 Task: Add an event with the title Third Training Session: Effective Conflict Resolution and Mediation Techniques, date '2024/05/12', time 8:30 AM to 10:30 AMand add a description: The employee will be informed about the available resources and support systems, such as training programs, mentorship opportunities, or coaching sessions. The supervisor will offer guidance and assistance in accessing these resources to facilitate the employee's improvement., put the event into Yellow category, logged in from the account softage.8@softage.netand send the event invitation to softage.1@softage.net and softage.2@softage.net. Set a reminder for the event 190 week before
Action: Mouse moved to (145, 142)
Screenshot: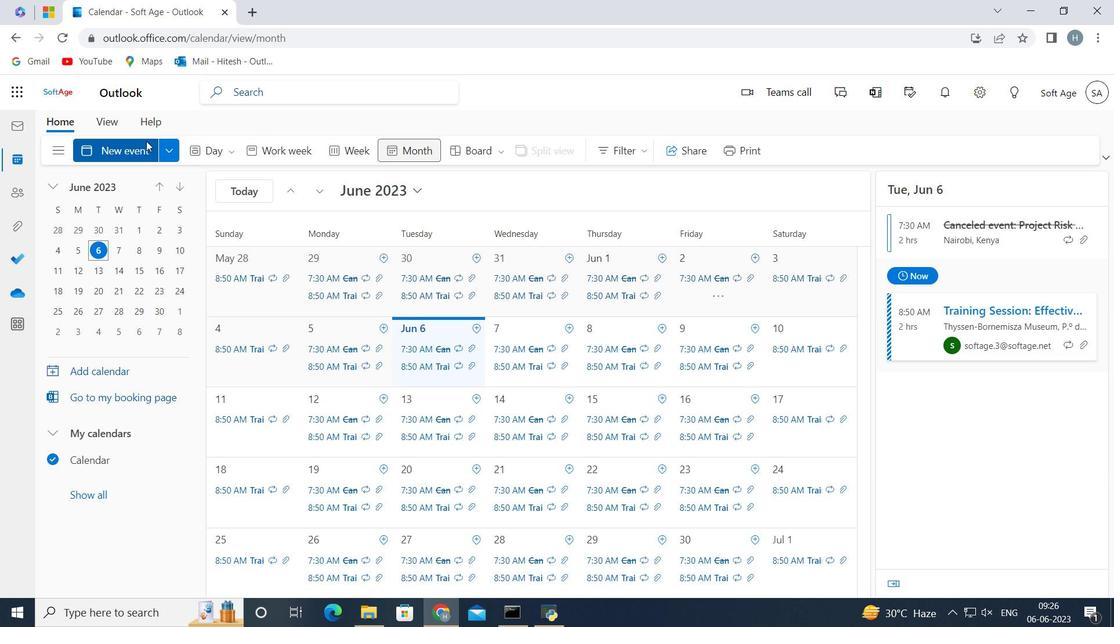 
Action: Mouse pressed left at (145, 142)
Screenshot: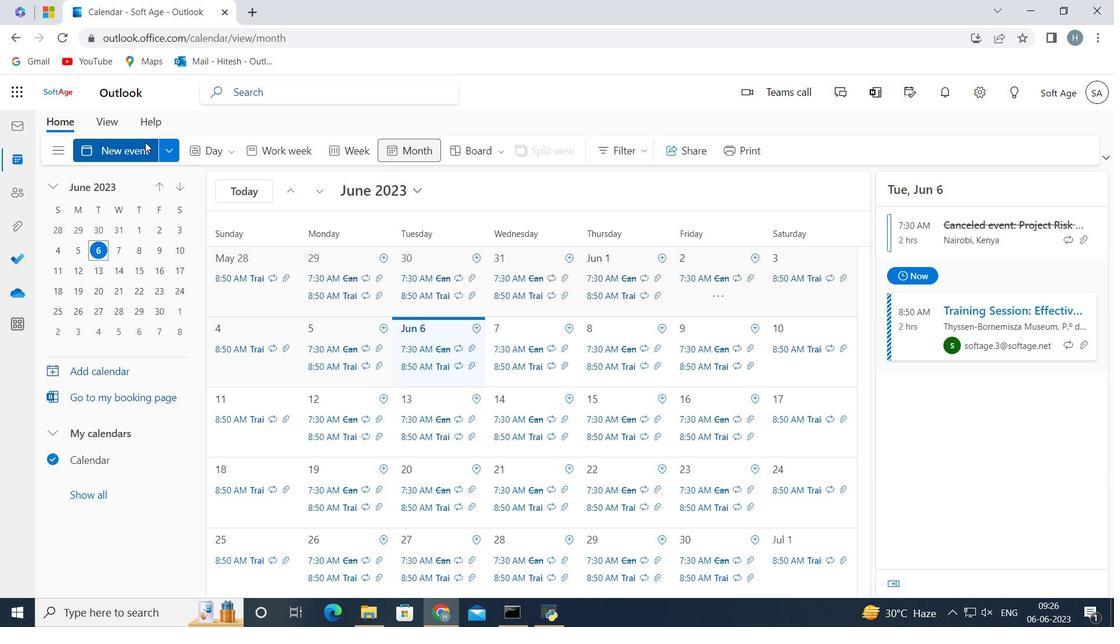 
Action: Mouse moved to (290, 238)
Screenshot: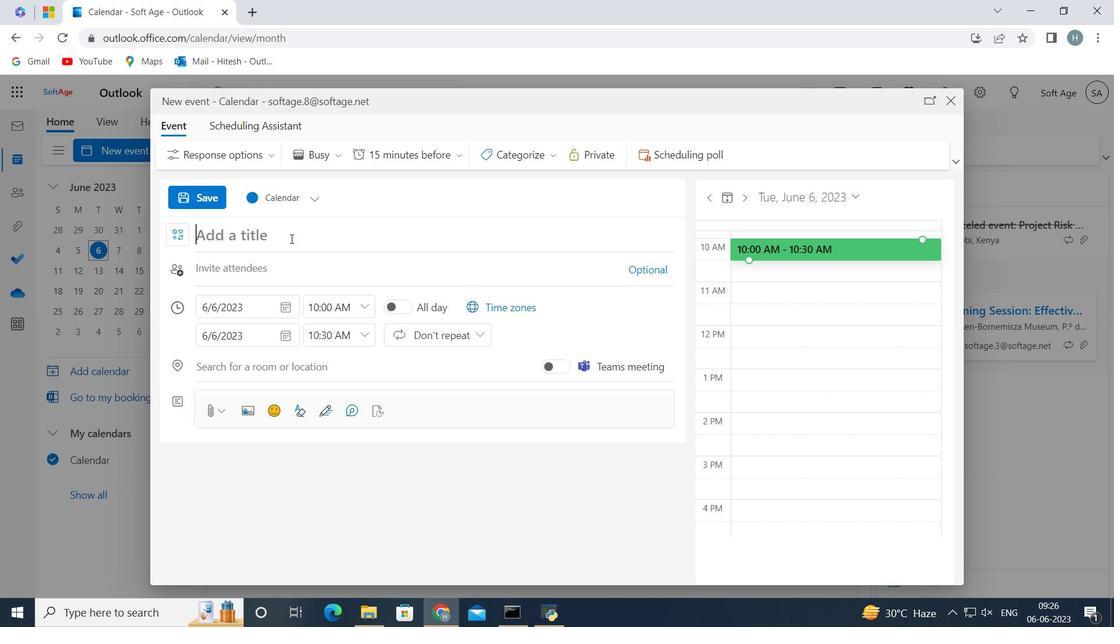 
Action: Mouse pressed left at (290, 238)
Screenshot: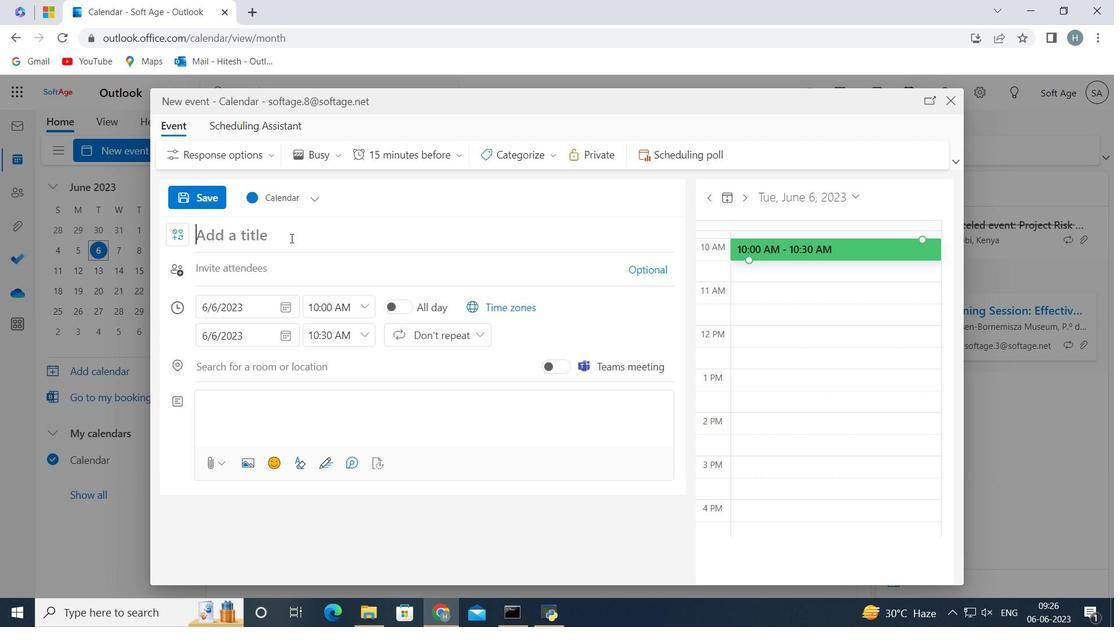 
Action: Key pressed <Key.shift>Third<Key.space><Key.shift>Training<Key.space><Key.shift>Sw<Key.backspace>ession<Key.shift_r>:<Key.space><Key.shift>Effective<Key.space><Key.shift>Conflict<Key.space><Key.shift>Resolution<Key.space>and<Key.space><Key.shift>Mediation<Key.space><Key.shift>Techniques<Key.space>
Screenshot: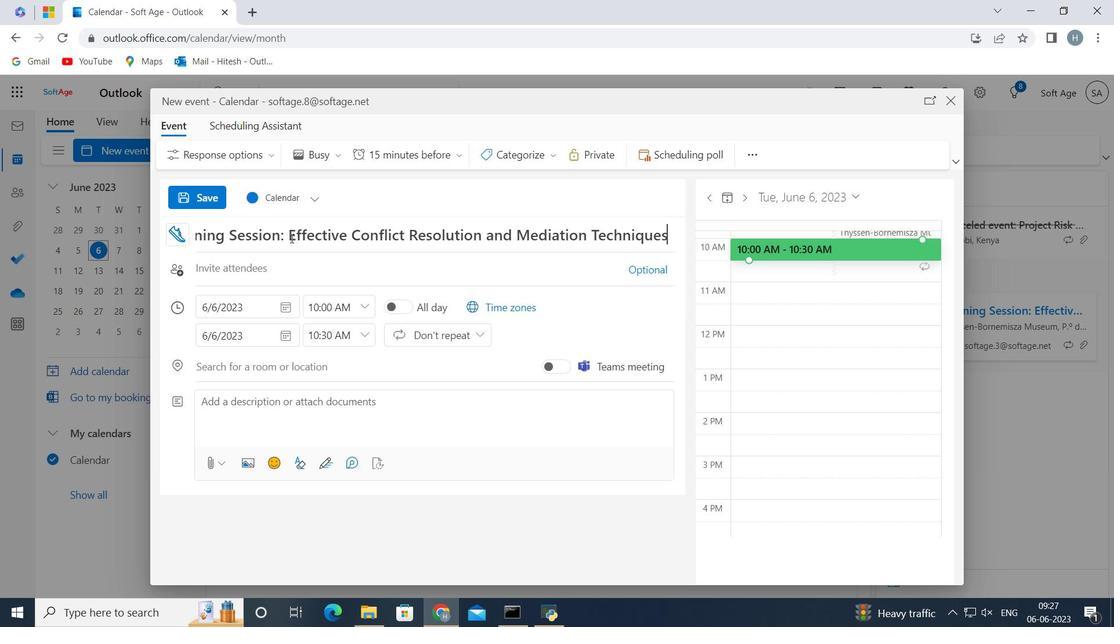 
Action: Mouse moved to (282, 309)
Screenshot: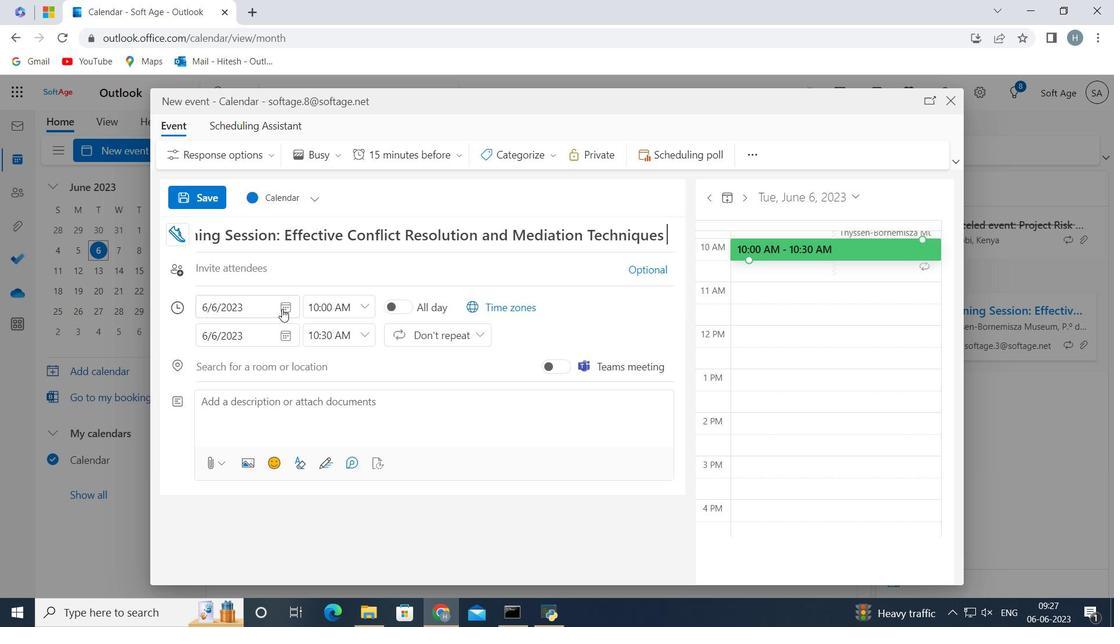 
Action: Mouse pressed left at (282, 309)
Screenshot: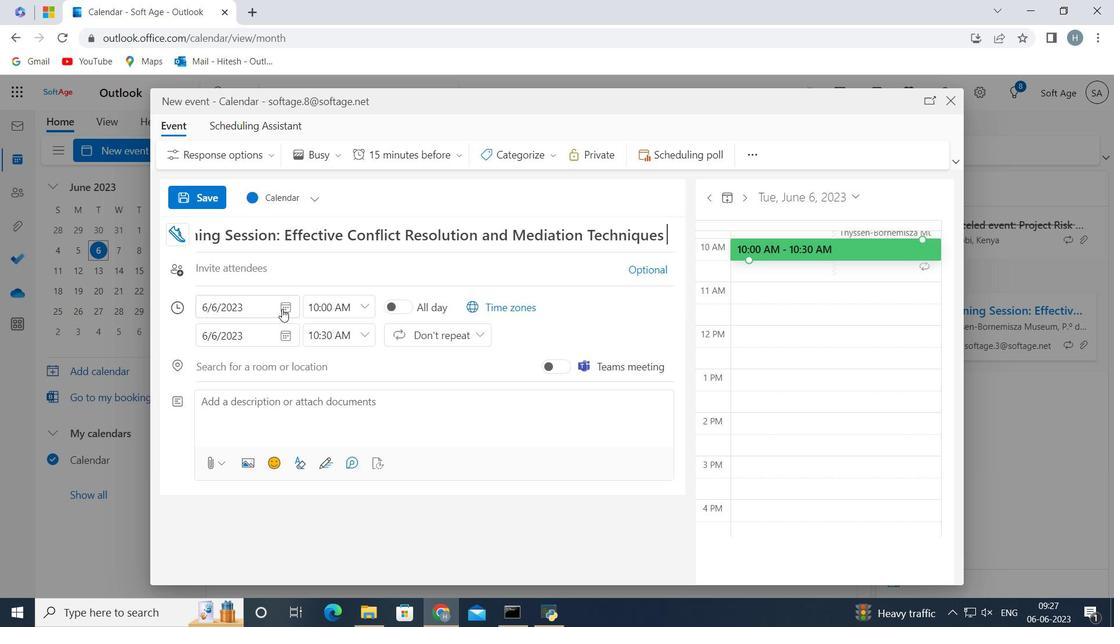 
Action: Mouse moved to (251, 334)
Screenshot: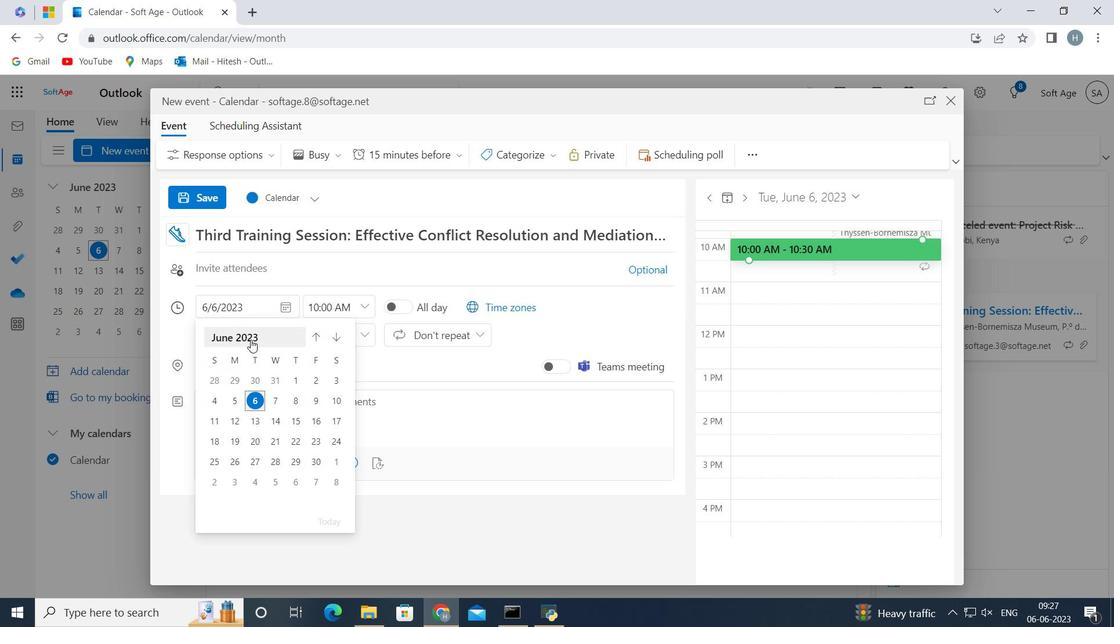 
Action: Mouse pressed left at (251, 334)
Screenshot: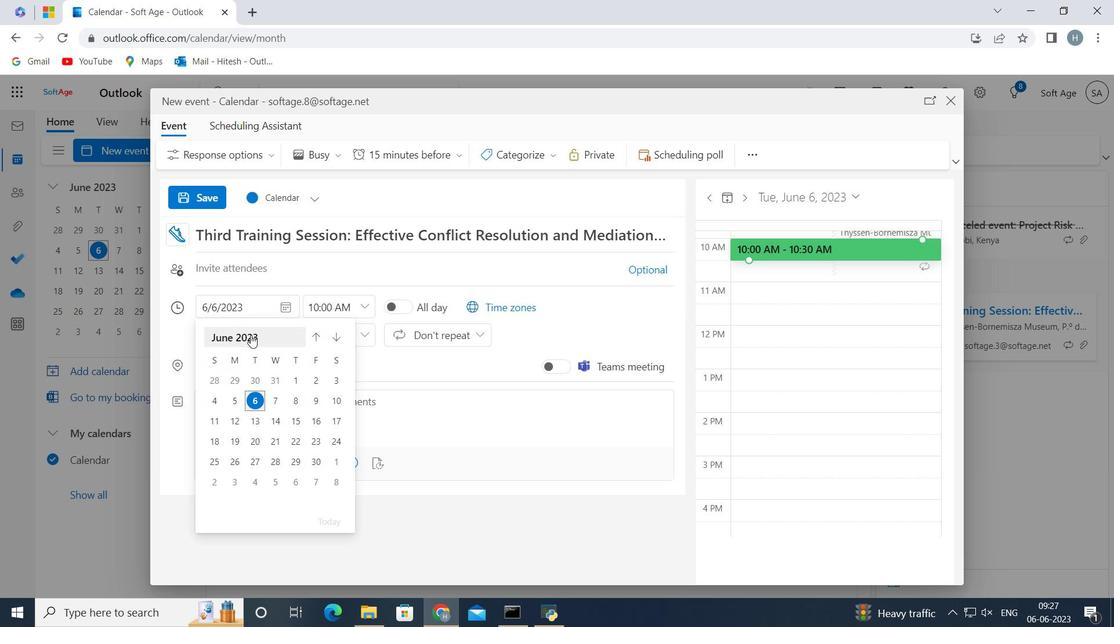 
Action: Mouse pressed left at (251, 334)
Screenshot: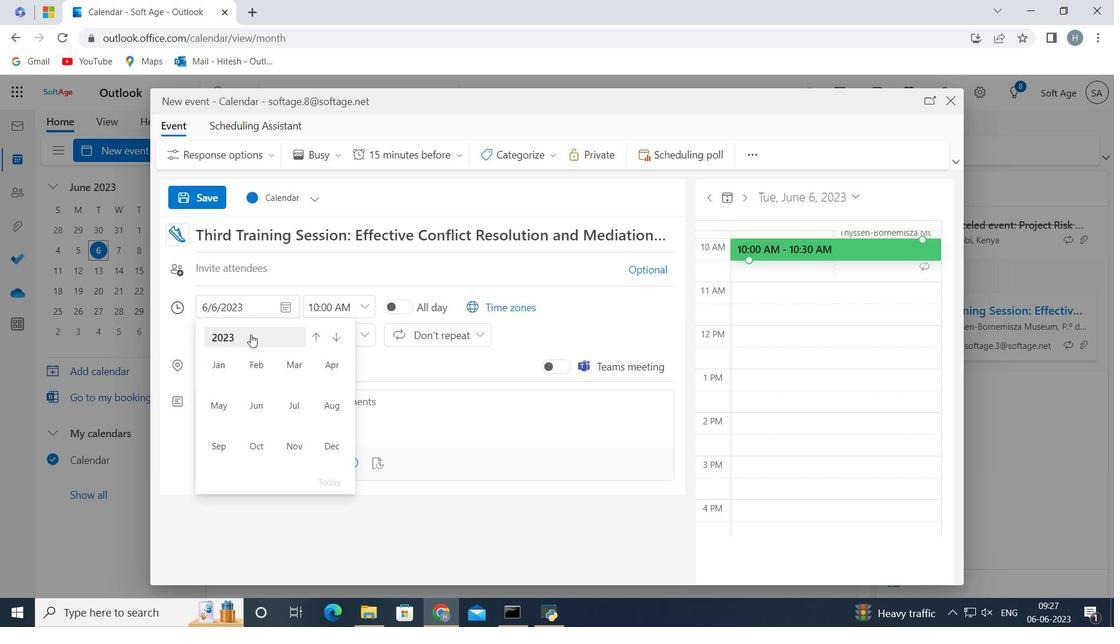 
Action: Mouse moved to (222, 401)
Screenshot: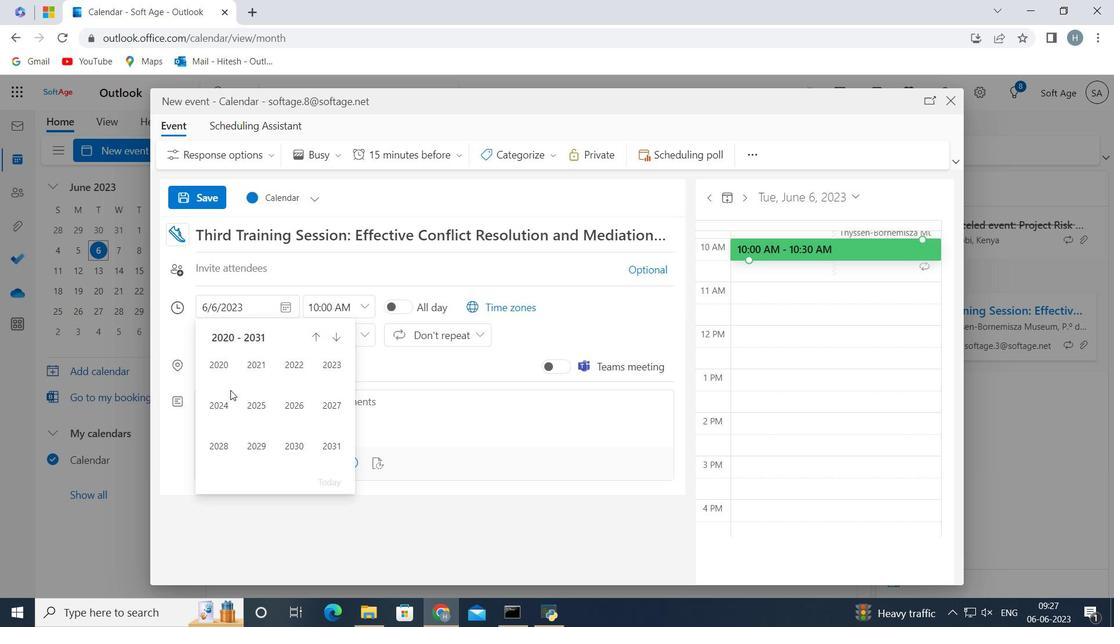 
Action: Mouse pressed left at (222, 401)
Screenshot: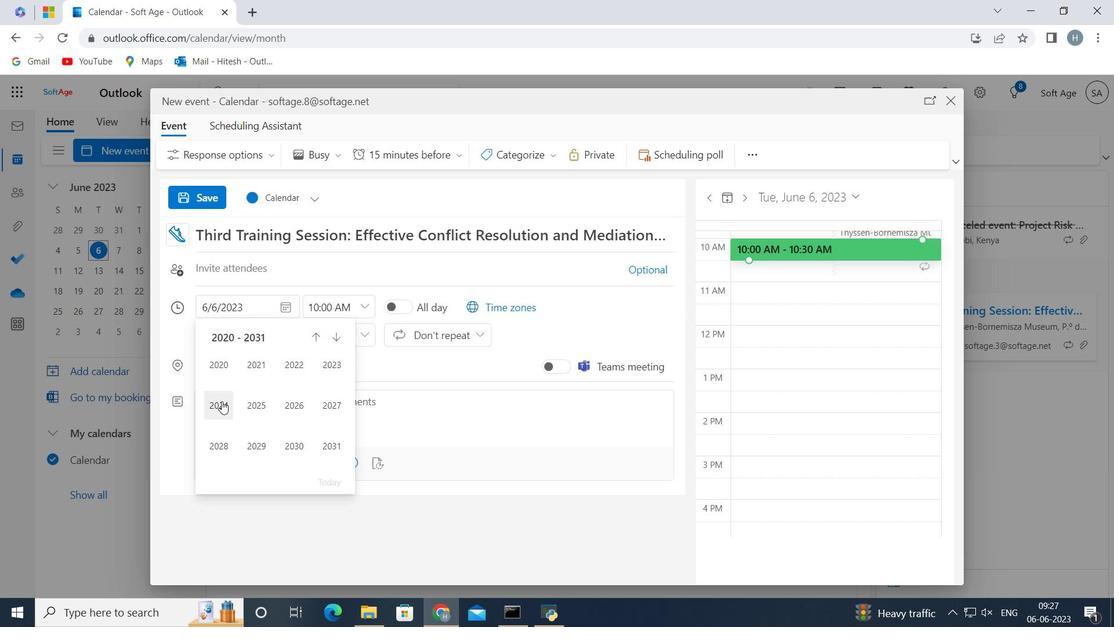 
Action: Mouse moved to (225, 405)
Screenshot: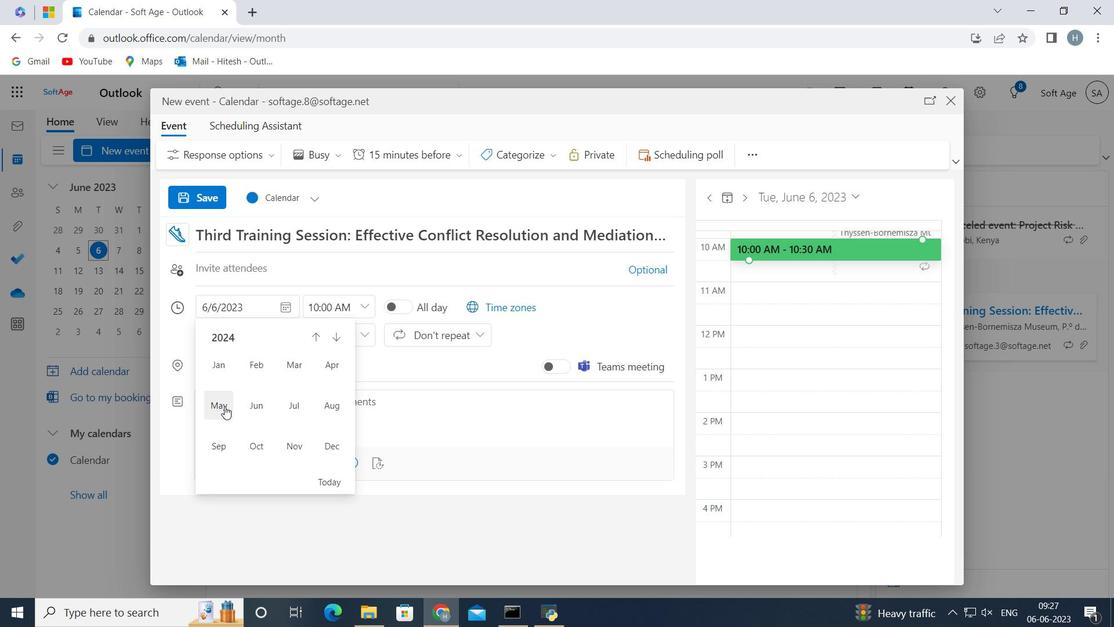 
Action: Mouse pressed left at (225, 405)
Screenshot: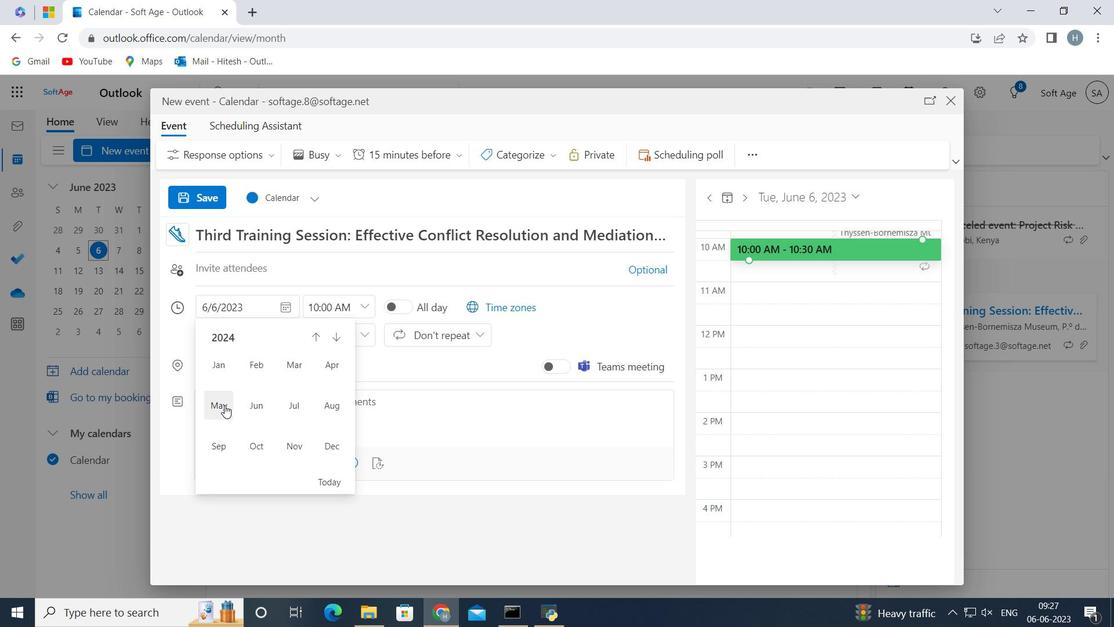 
Action: Mouse moved to (219, 419)
Screenshot: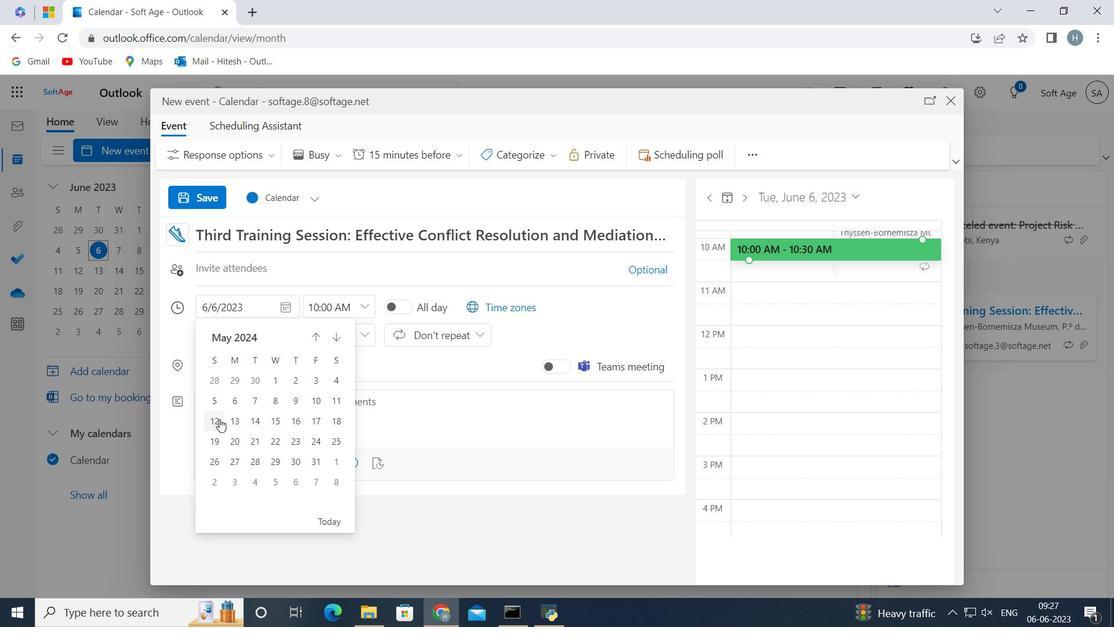 
Action: Mouse pressed left at (219, 419)
Screenshot: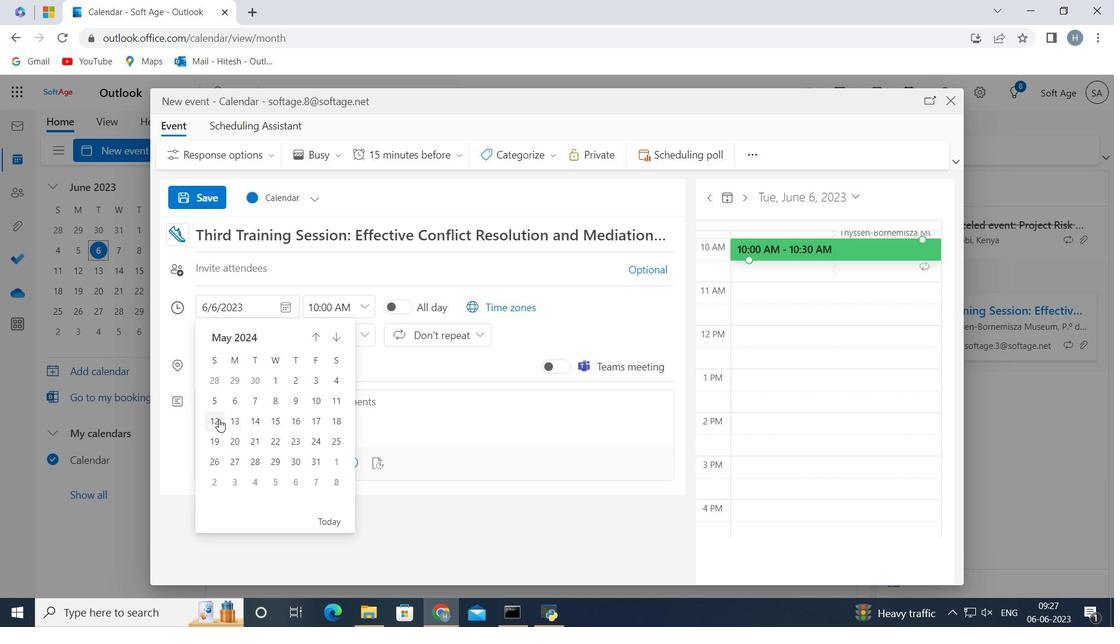 
Action: Mouse moved to (366, 306)
Screenshot: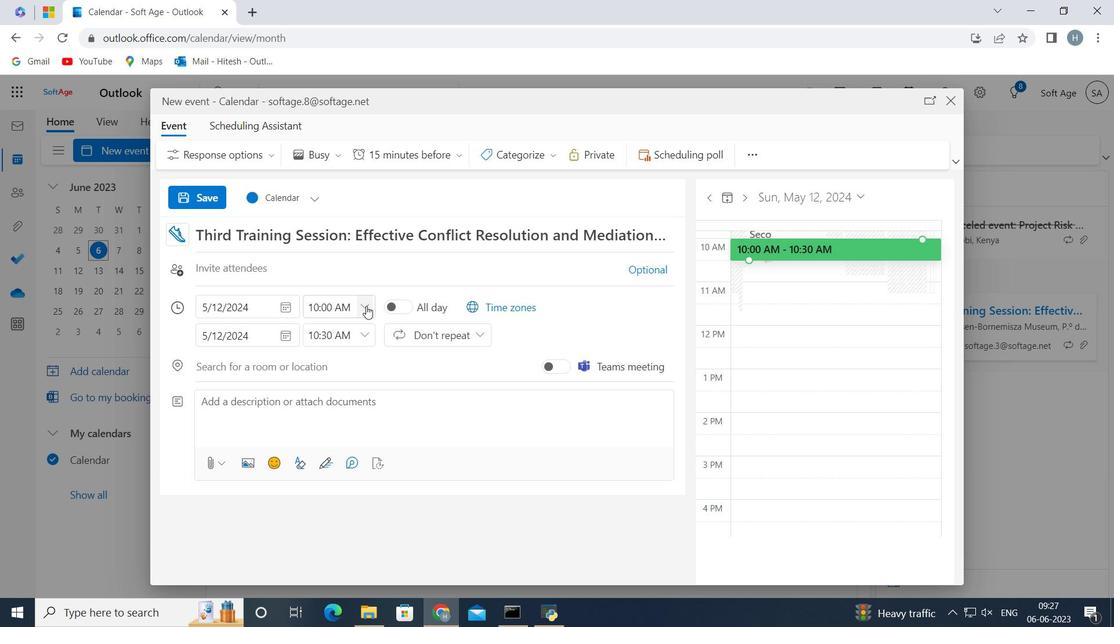 
Action: Mouse pressed left at (366, 306)
Screenshot: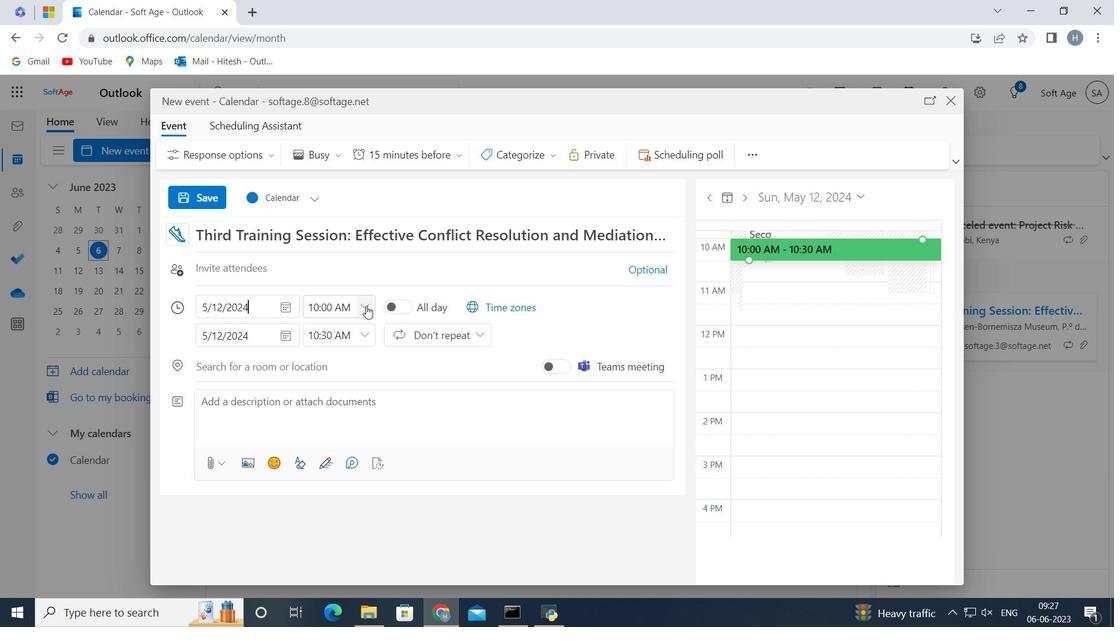 
Action: Mouse moved to (336, 367)
Screenshot: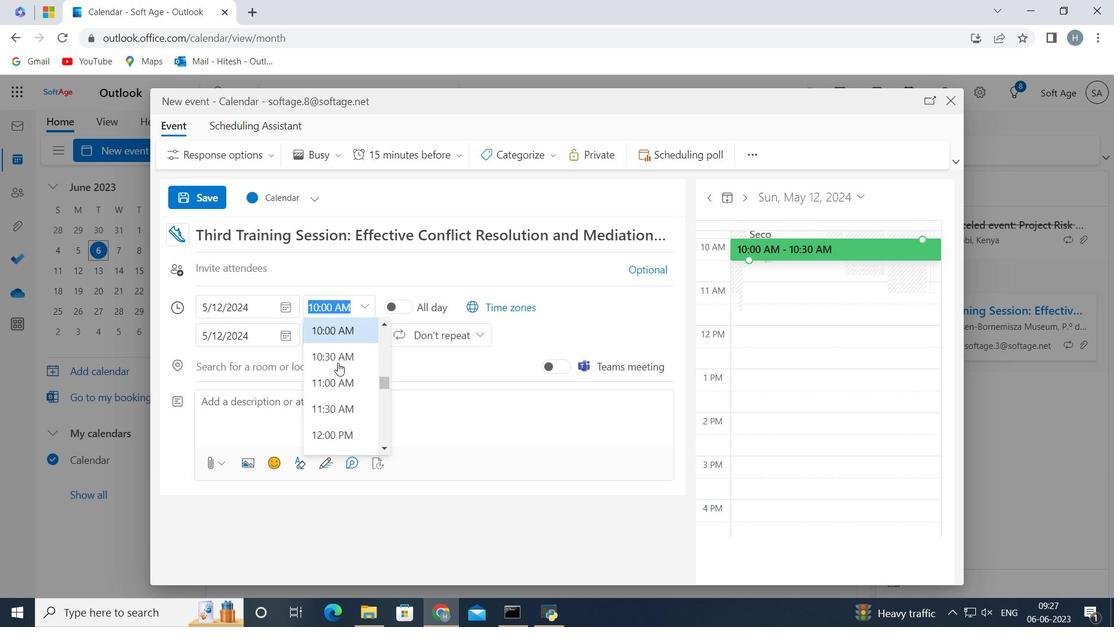 
Action: Mouse scrolled (336, 368) with delta (0, 0)
Screenshot: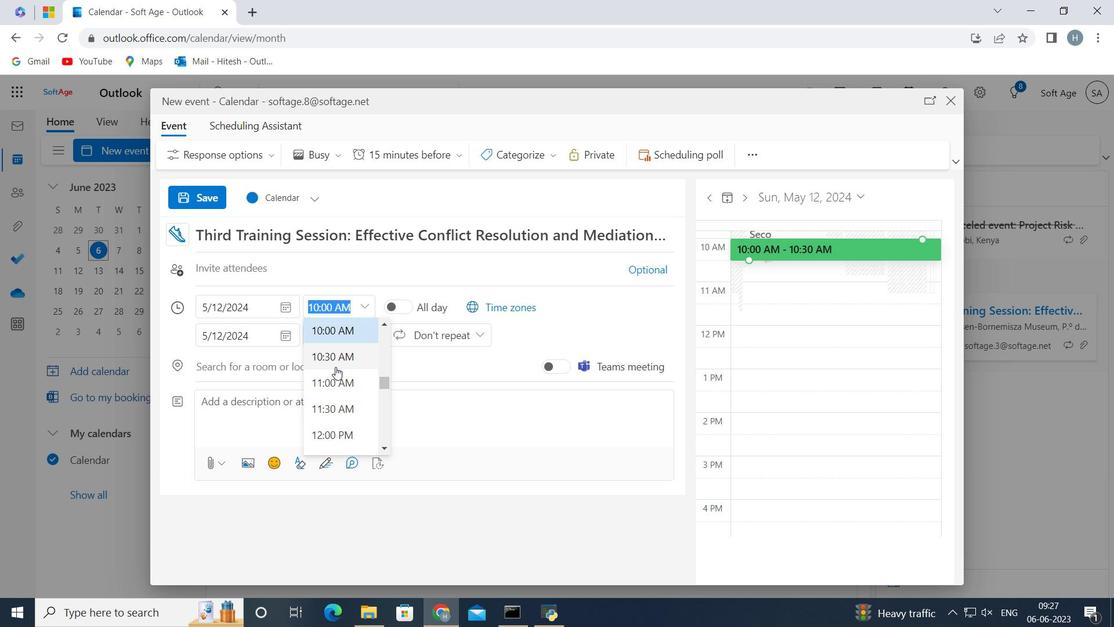 
Action: Mouse scrolled (336, 368) with delta (0, 0)
Screenshot: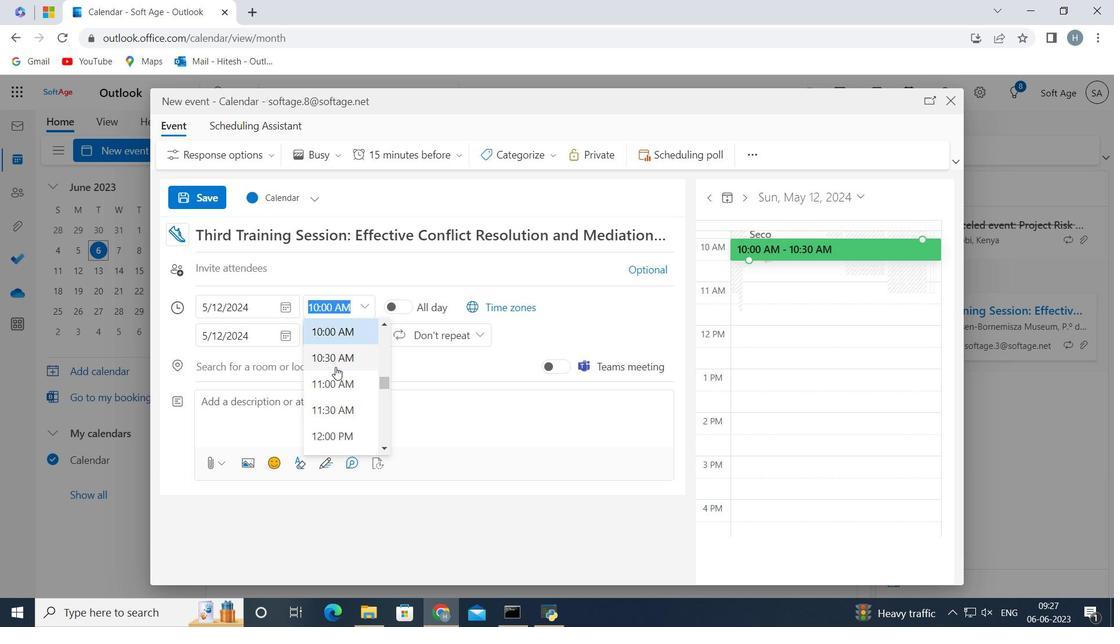 
Action: Mouse scrolled (336, 368) with delta (0, 0)
Screenshot: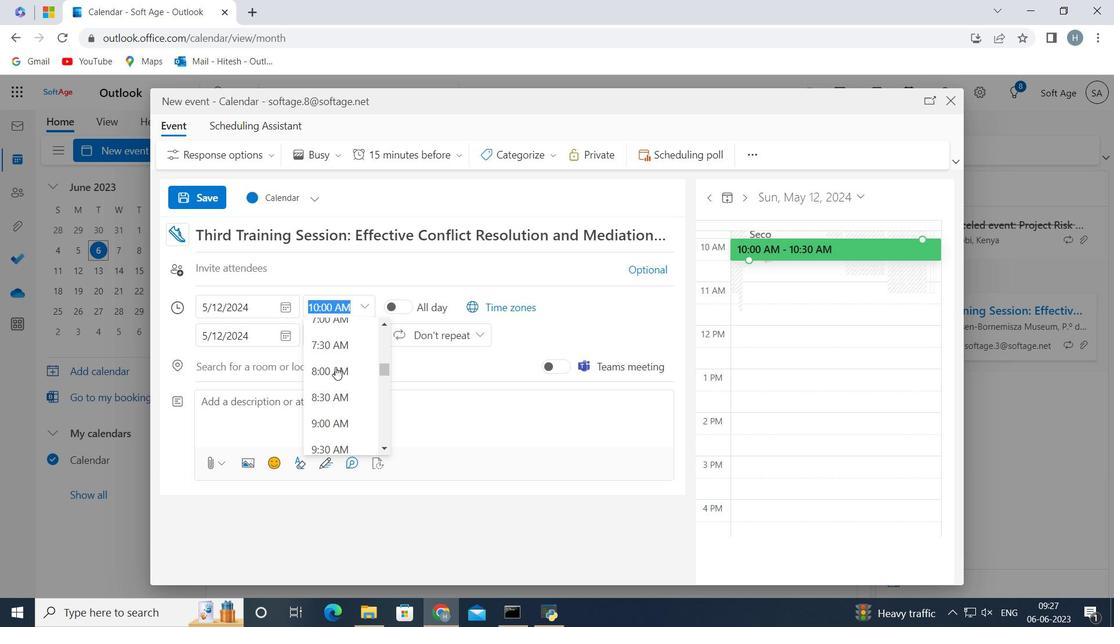 
Action: Mouse moved to (336, 379)
Screenshot: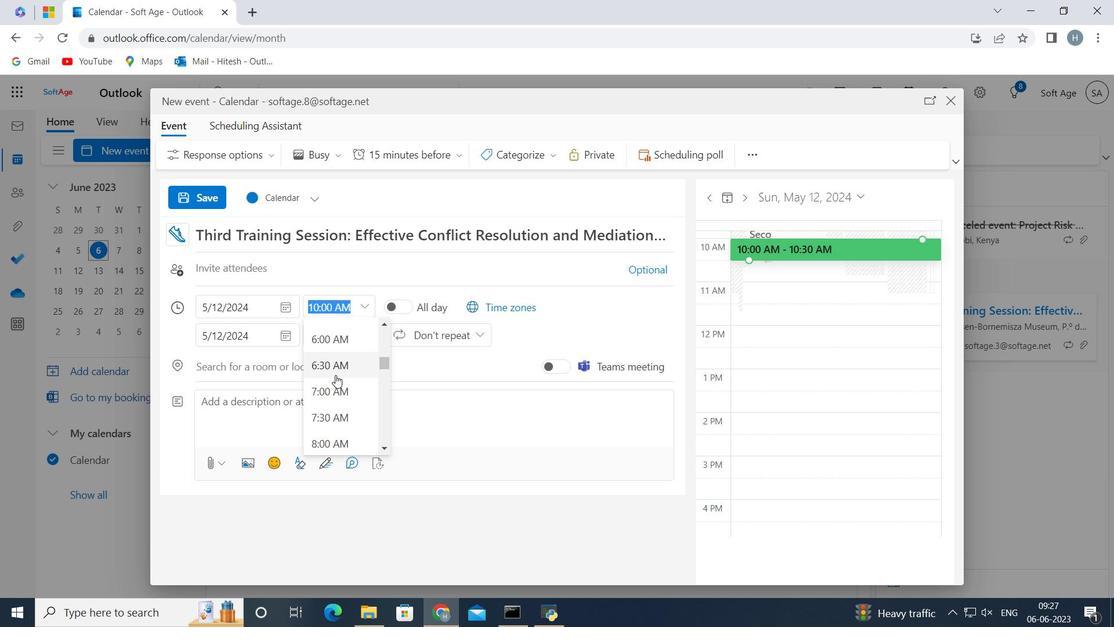 
Action: Mouse scrolled (336, 378) with delta (0, 0)
Screenshot: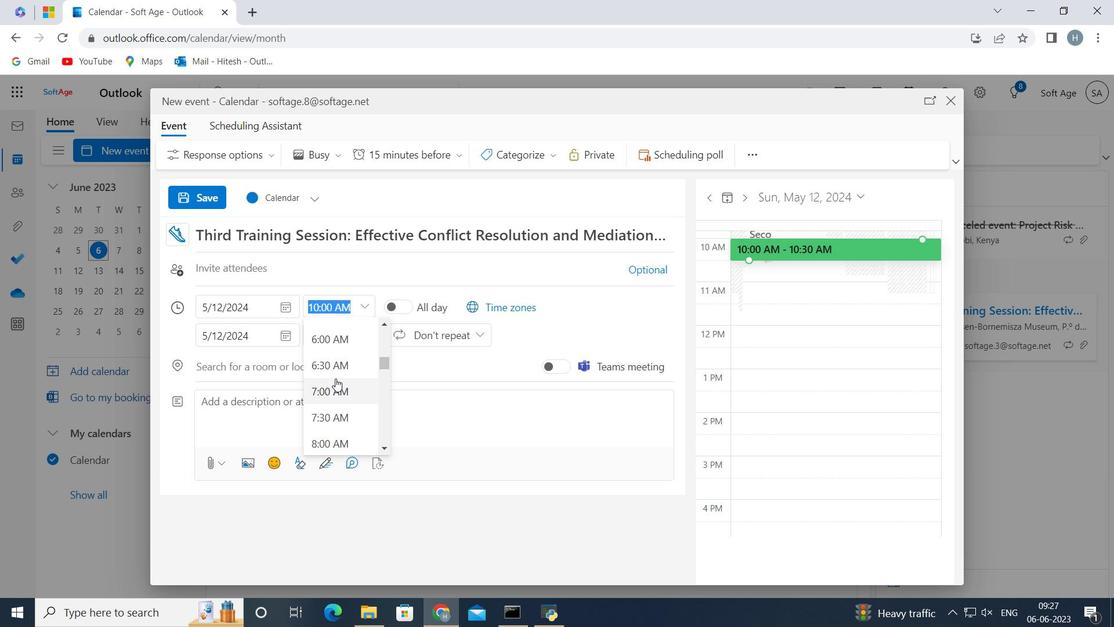 
Action: Mouse moved to (327, 394)
Screenshot: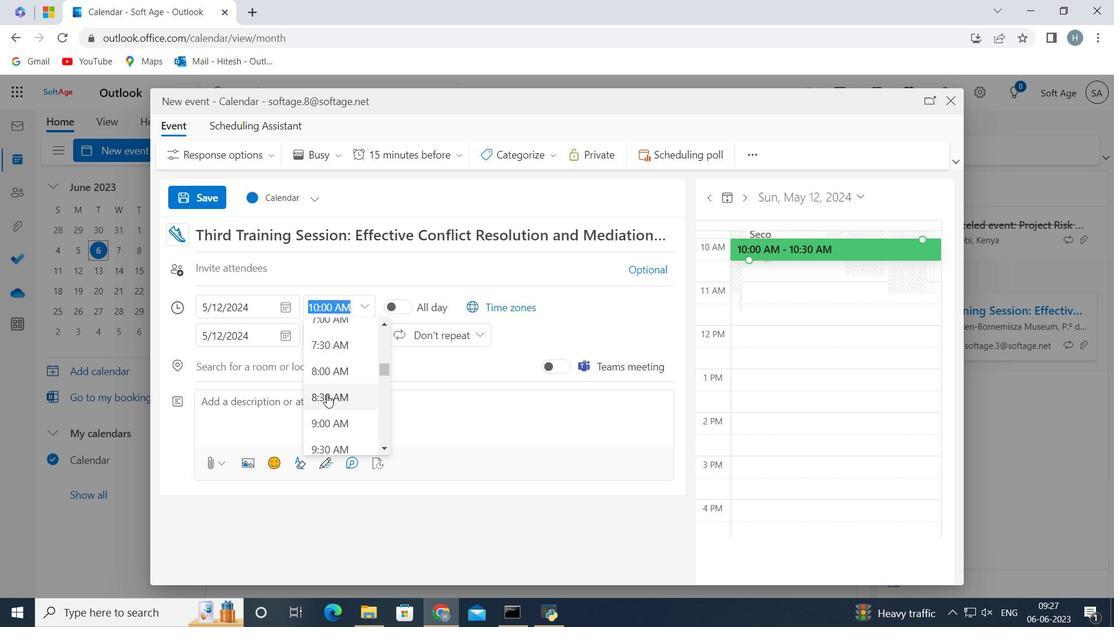
Action: Mouse pressed left at (327, 394)
Screenshot: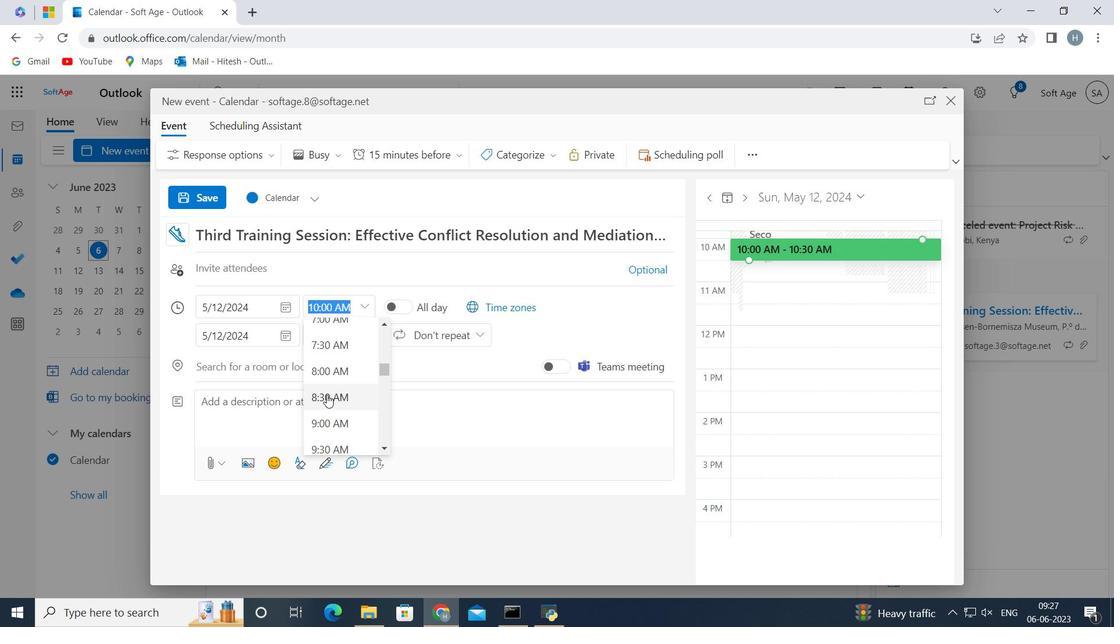 
Action: Mouse moved to (361, 330)
Screenshot: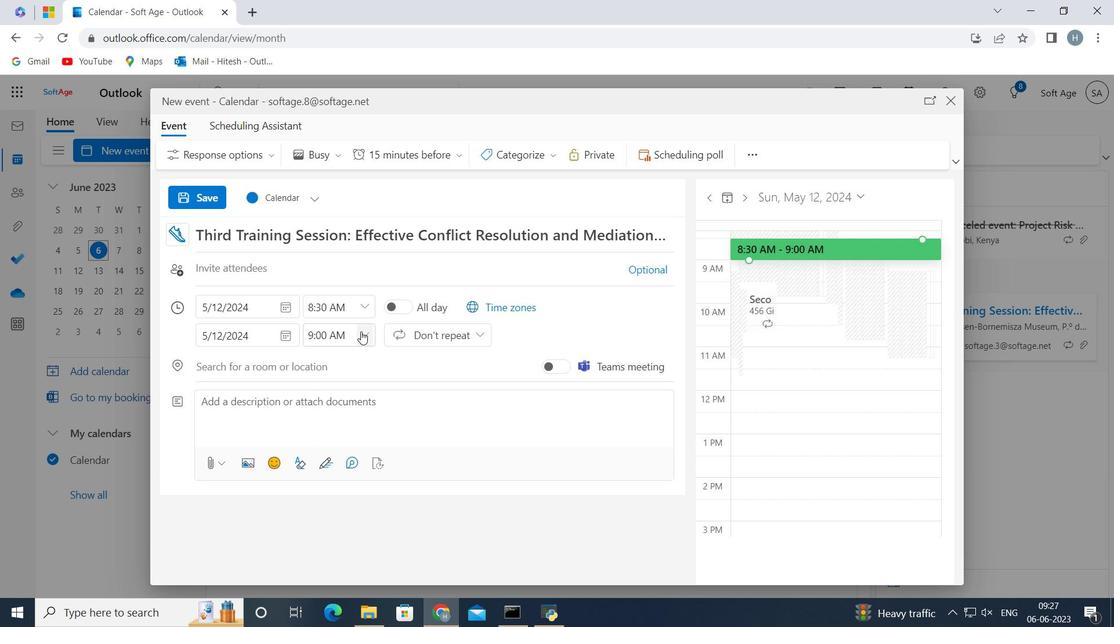 
Action: Mouse pressed left at (361, 330)
Screenshot: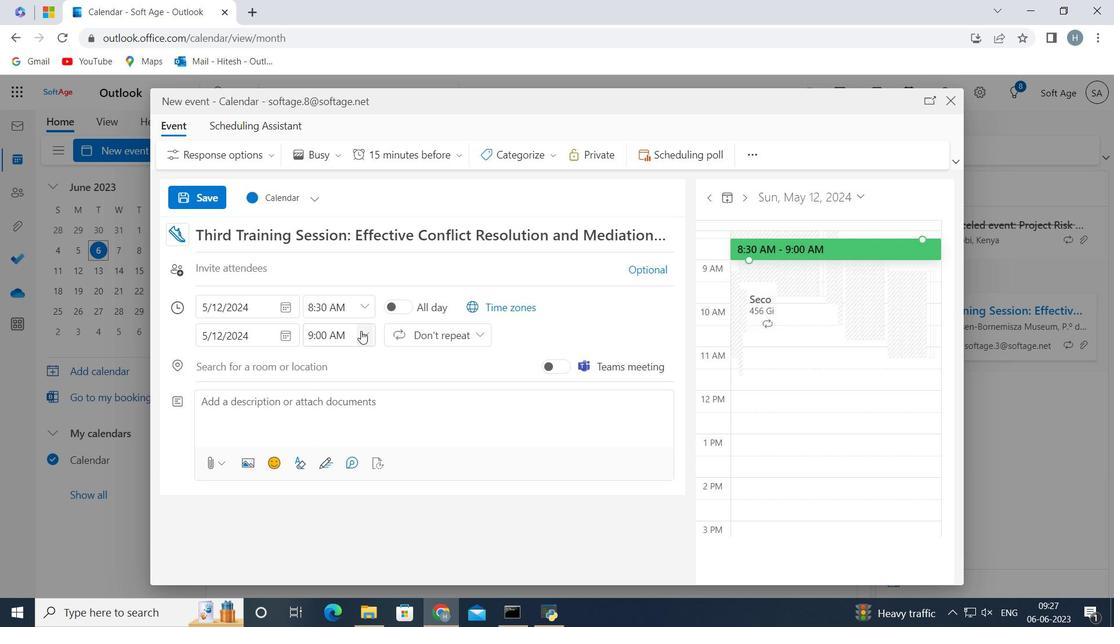 
Action: Mouse moved to (353, 430)
Screenshot: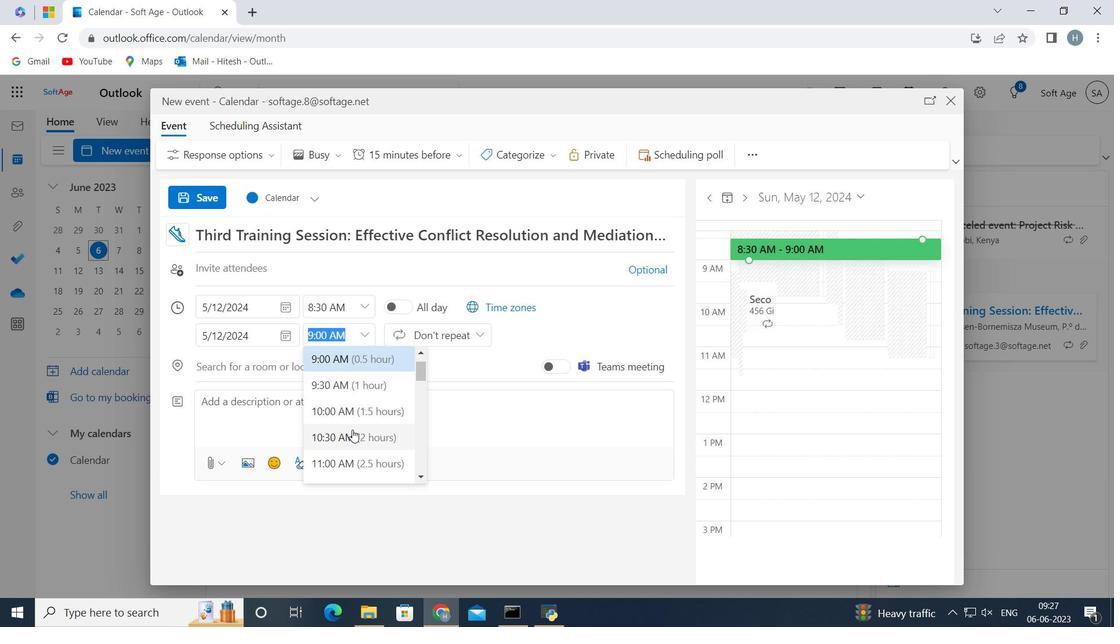 
Action: Mouse pressed left at (353, 430)
Screenshot: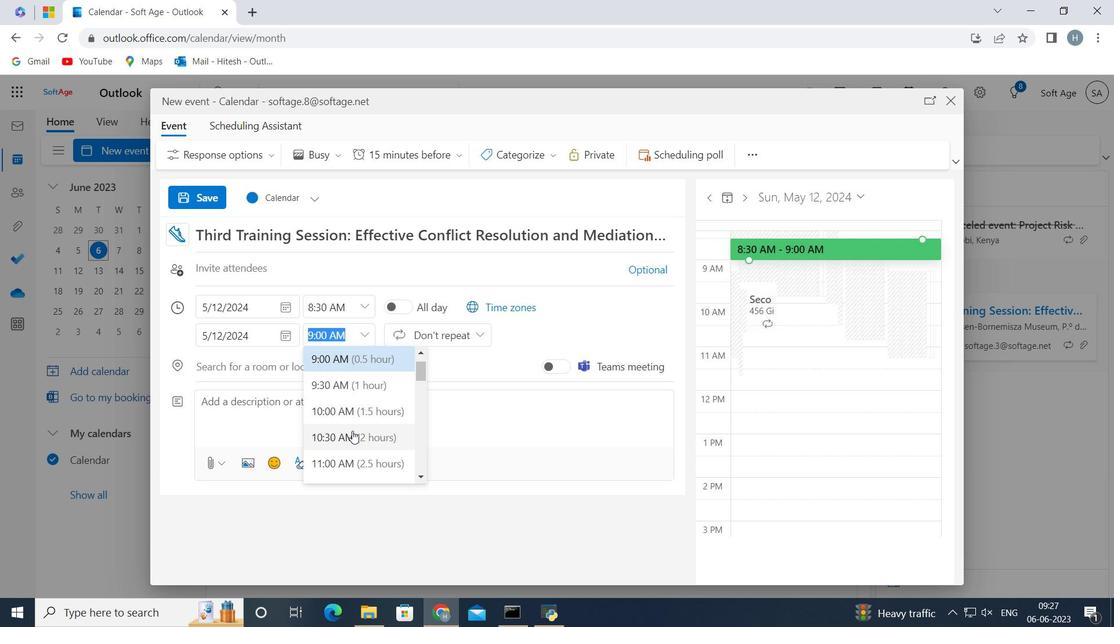 
Action: Mouse moved to (325, 397)
Screenshot: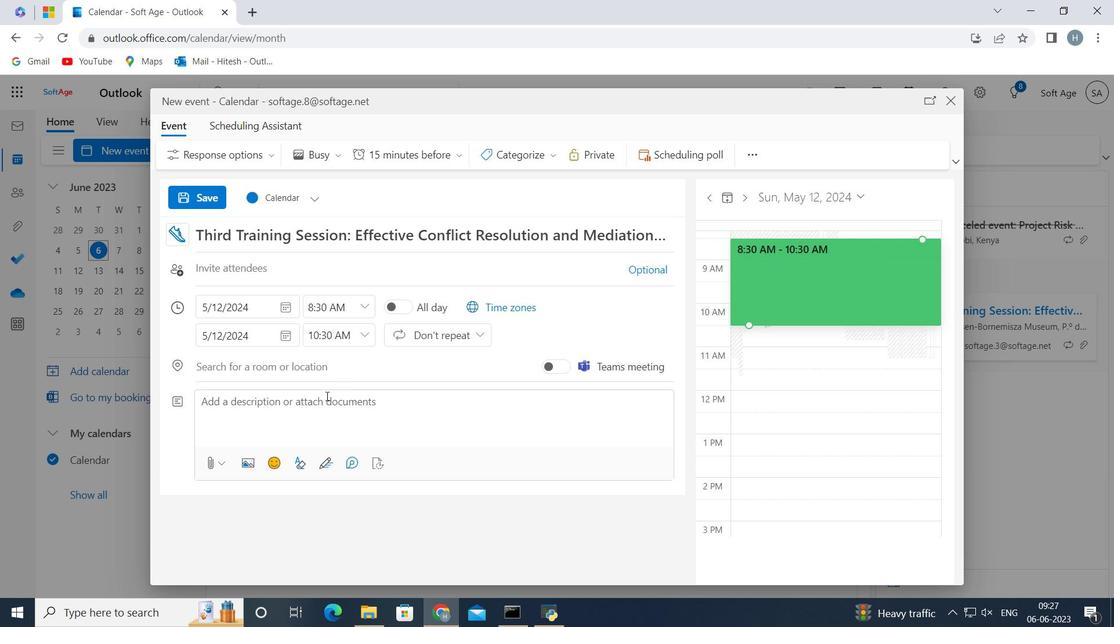 
Action: Mouse pressed left at (325, 397)
Screenshot: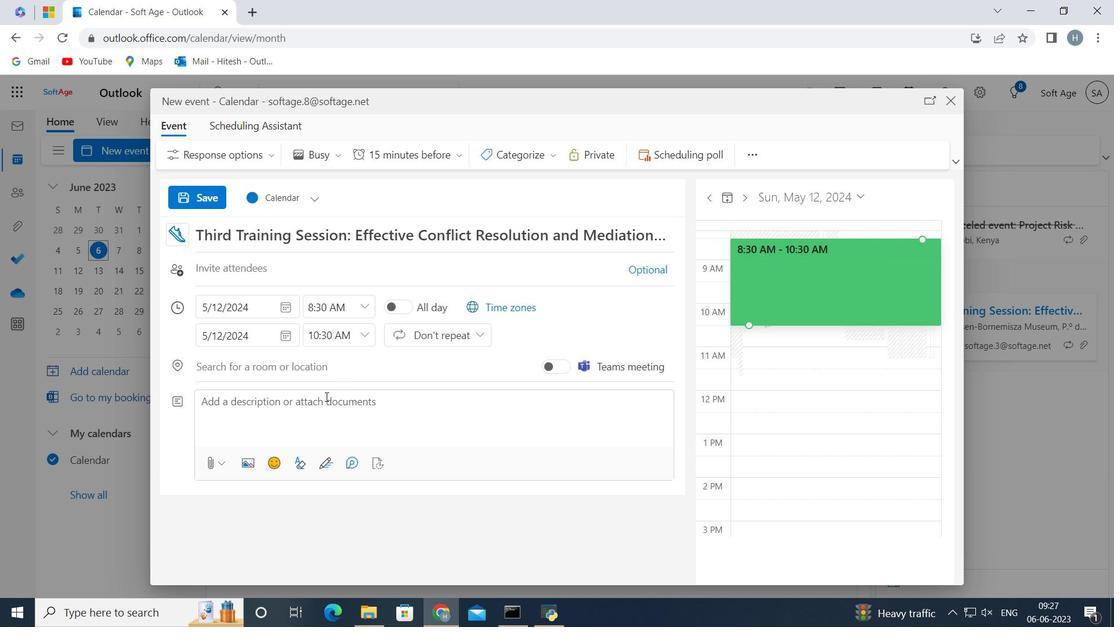 
Action: Key pressed <Key.shift>The<Key.space>employee<Key.space>will<Key.space>be<Key.space>informed<Key.space>about<Key.space>the<Key.space>available<Key.space>resources<Key.space>and<Key.space>support<Key.space>system,<Key.space>such<Key.space>as<Key.space>training<Key.space>programs,<Key.space>mentorship<Key.space>opportunities,<Key.space>or<Key.space>coaching<Key.space>sessions.<Key.space><Key.shift>The<Key.space>supervisor<Key.space>will<Key.space>offer<Key.space>guidance<Key.space>and<Key.space>assistance<Key.space>in<Key.space>accessing<Key.space>these<Key.space>resources<Key.space>to<Key.space>facilitate<Key.space>the<Key.space>employee's<Key.space>improvement<Key.space><Key.backspace>.<Key.space>
Screenshot: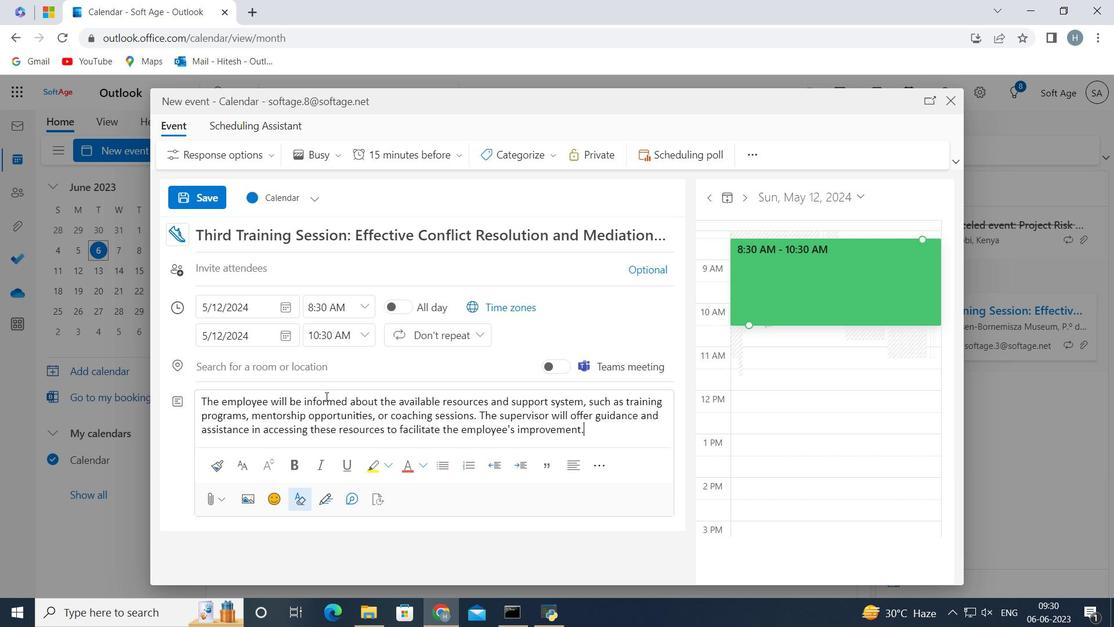 
Action: Mouse moved to (524, 160)
Screenshot: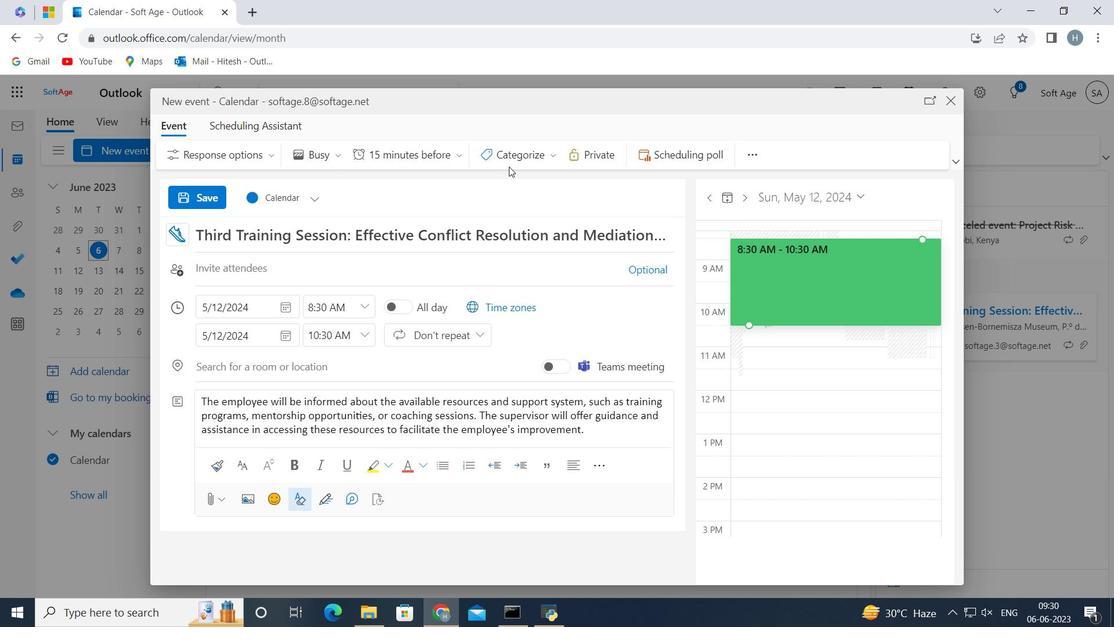 
Action: Mouse pressed left at (524, 160)
Screenshot: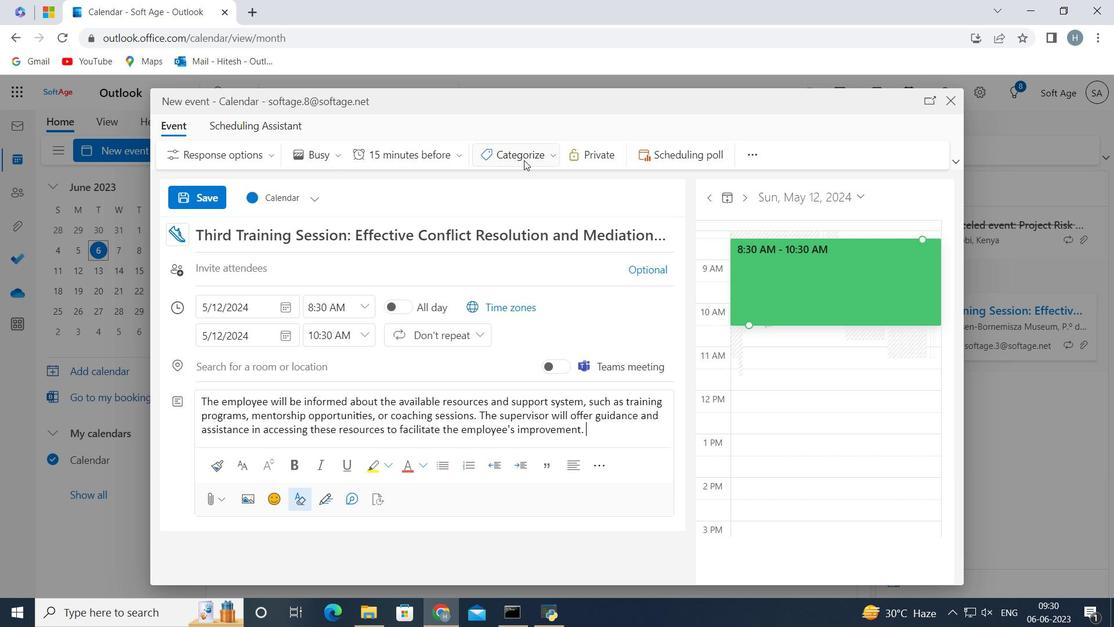 
Action: Mouse moved to (512, 296)
Screenshot: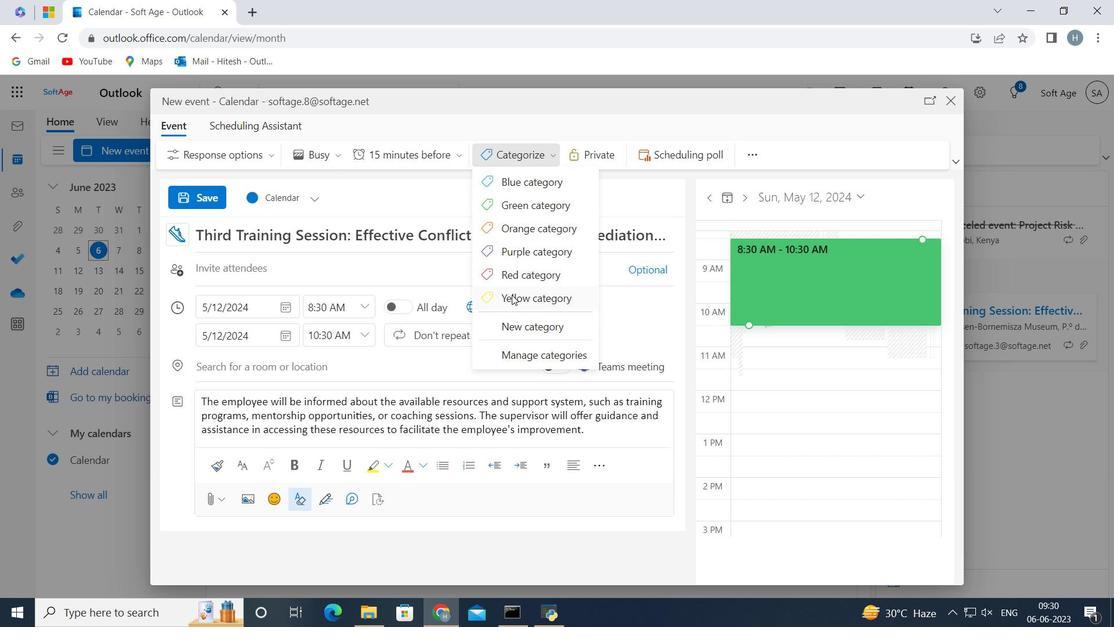 
Action: Mouse pressed left at (512, 296)
Screenshot: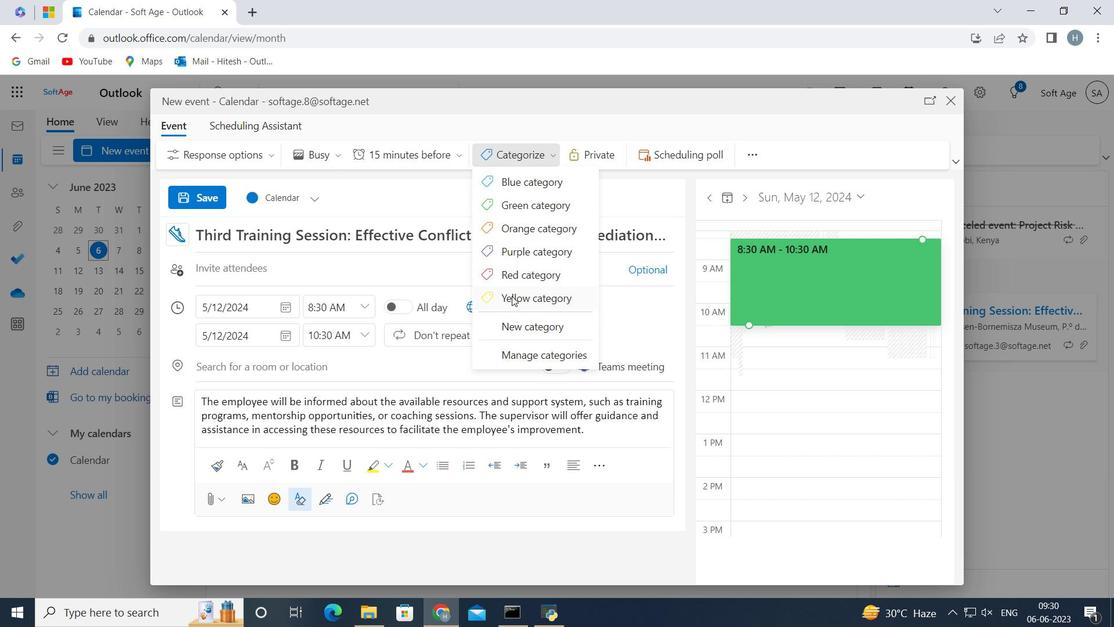 
Action: Mouse moved to (300, 365)
Screenshot: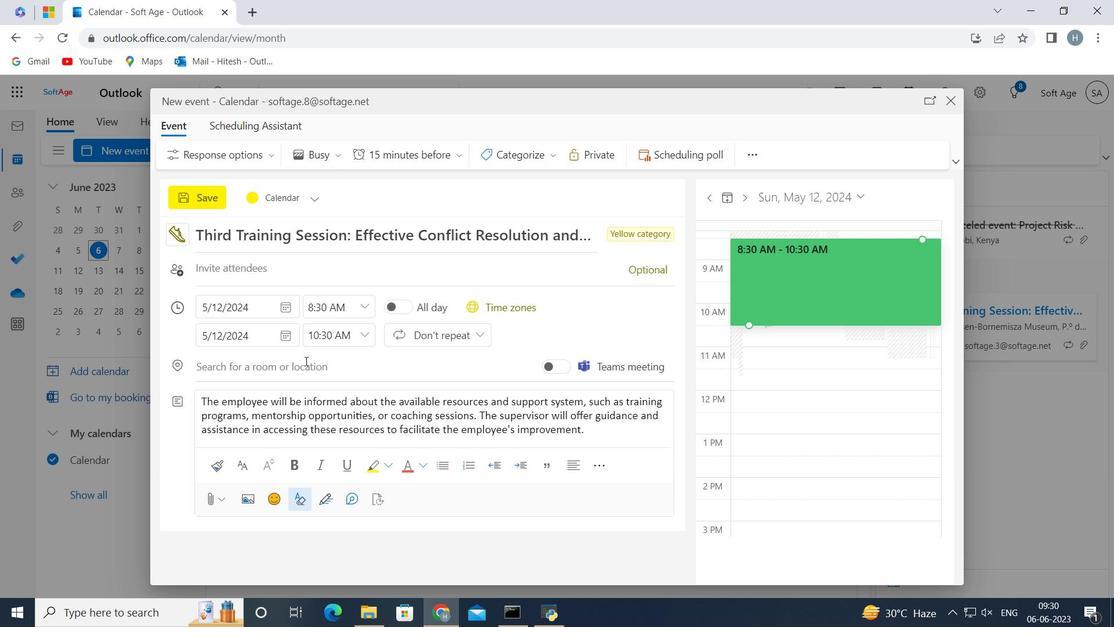 
Action: Mouse pressed left at (300, 365)
Screenshot: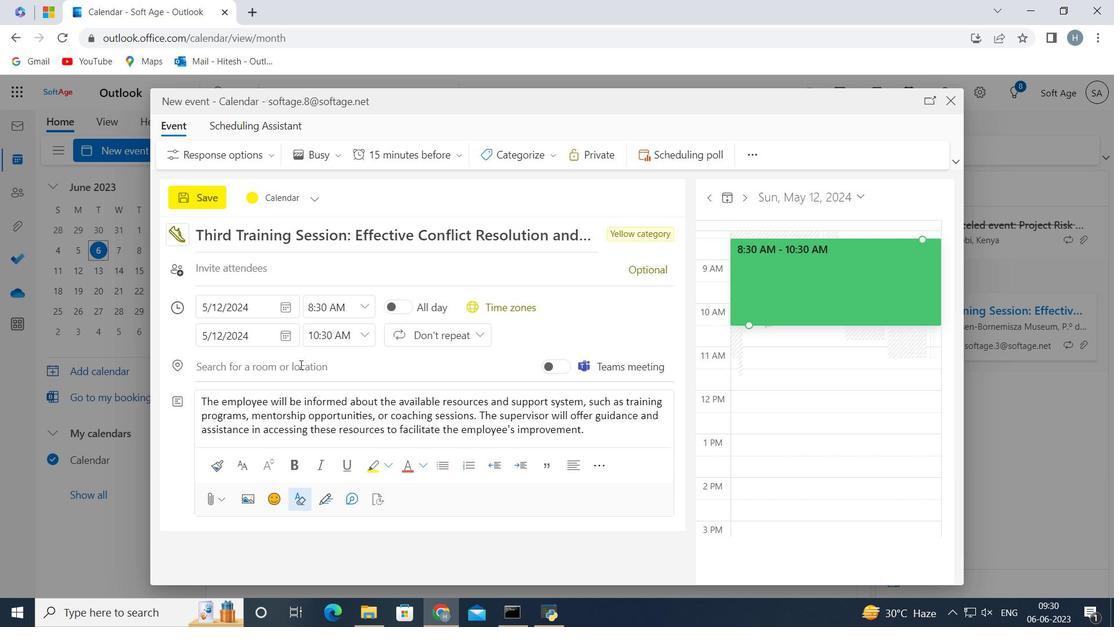 
Action: Key pressed s
Screenshot: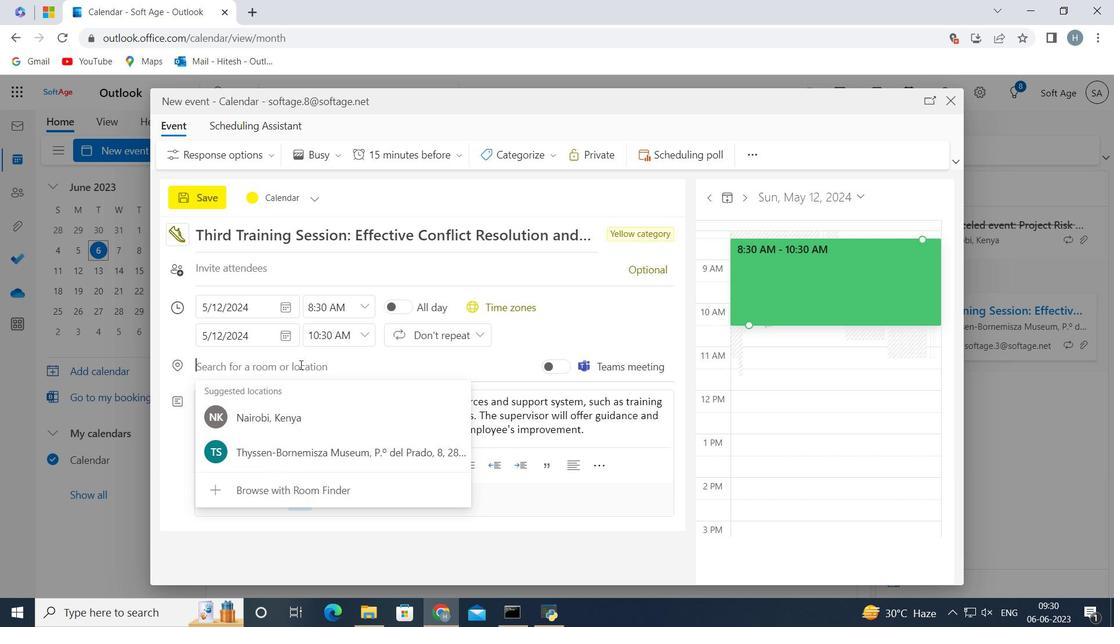 
Action: Mouse moved to (300, 365)
Screenshot: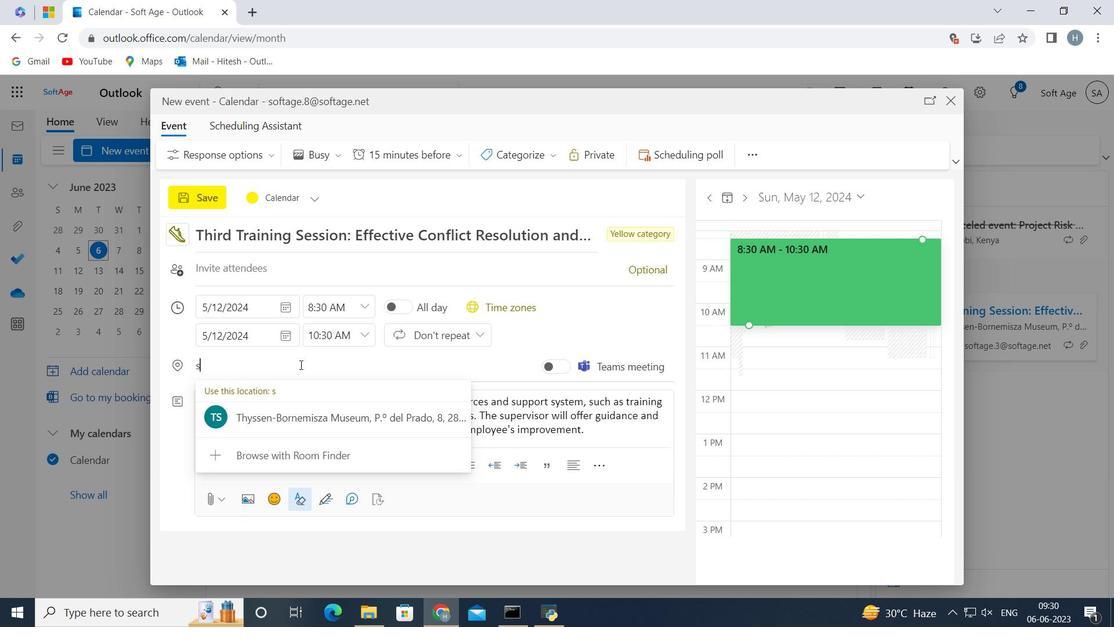 
Action: Key pressed <Key.backspace>
Screenshot: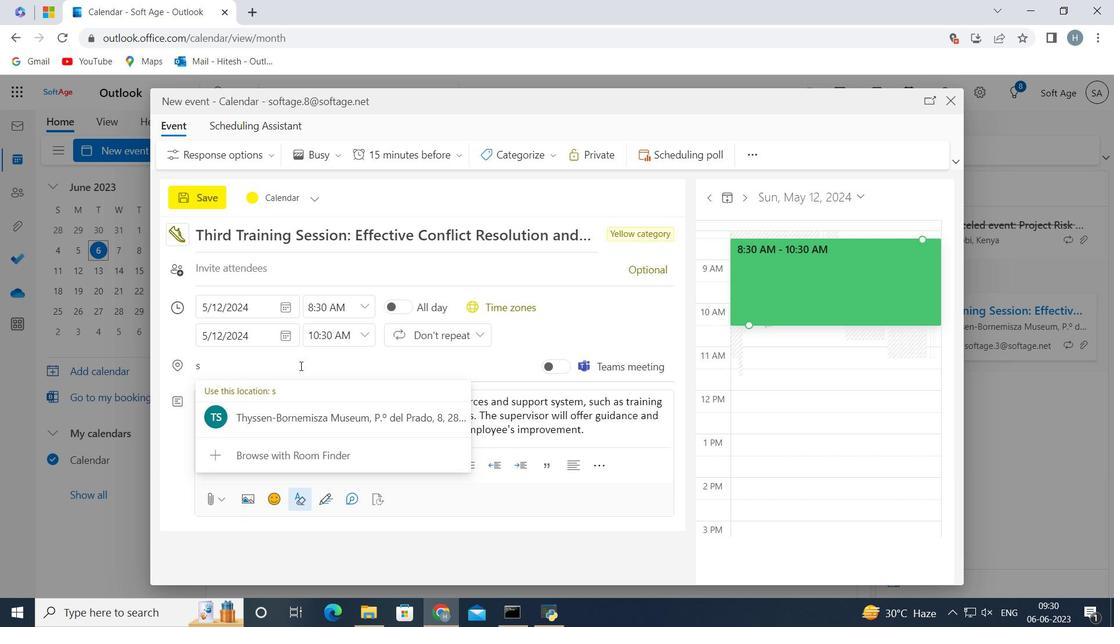 
Action: Mouse moved to (307, 267)
Screenshot: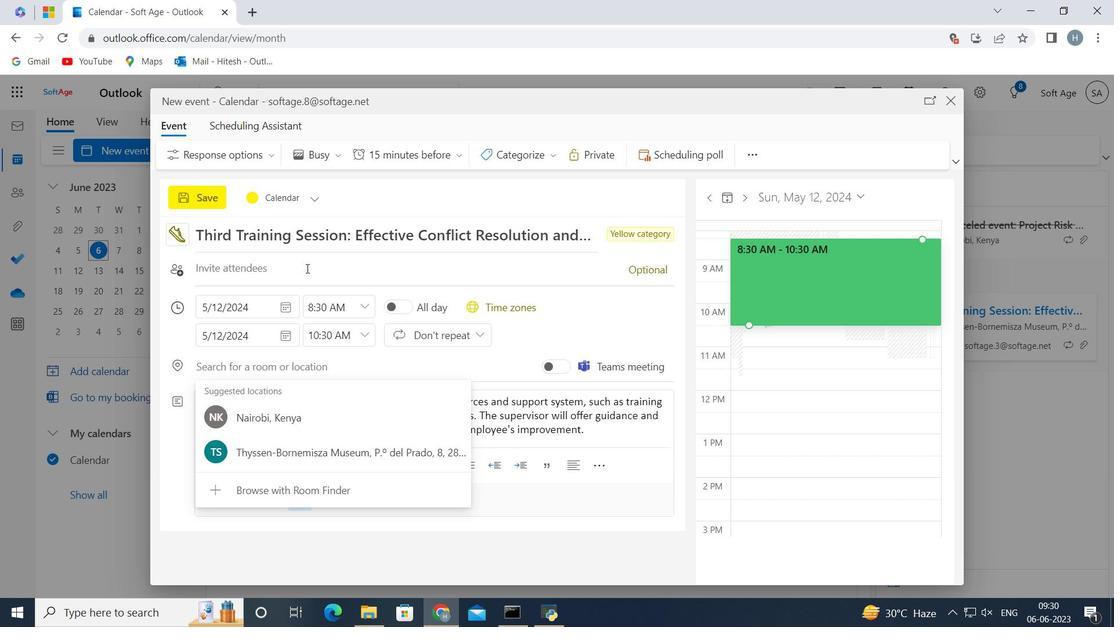 
Action: Mouse pressed left at (307, 267)
Screenshot: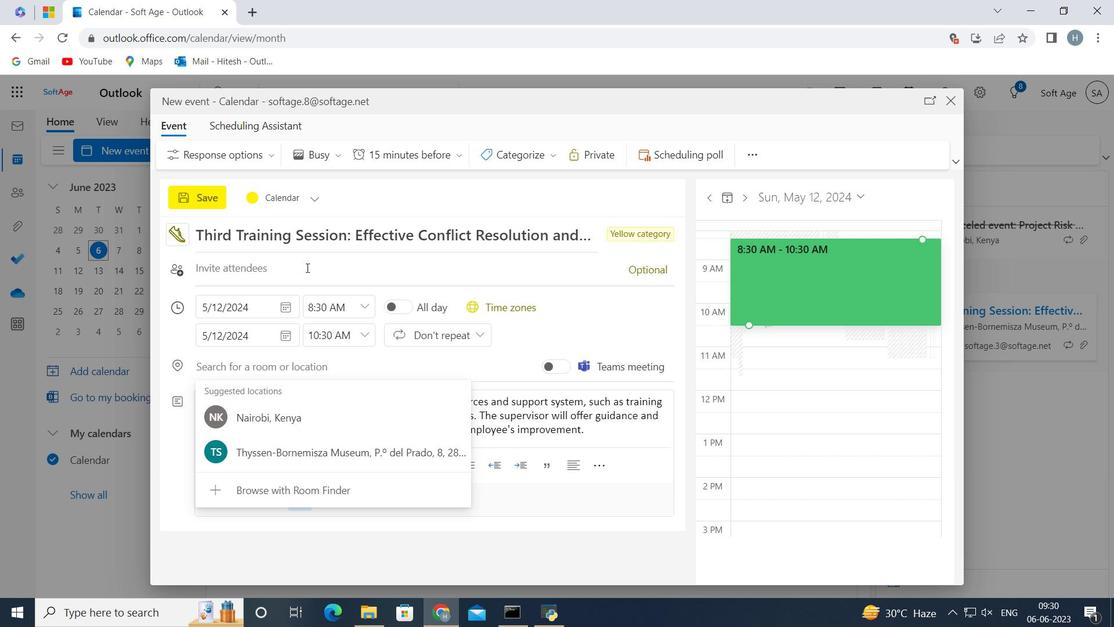 
Action: Key pressed softage.1<Key.shift>@softage.net
Screenshot: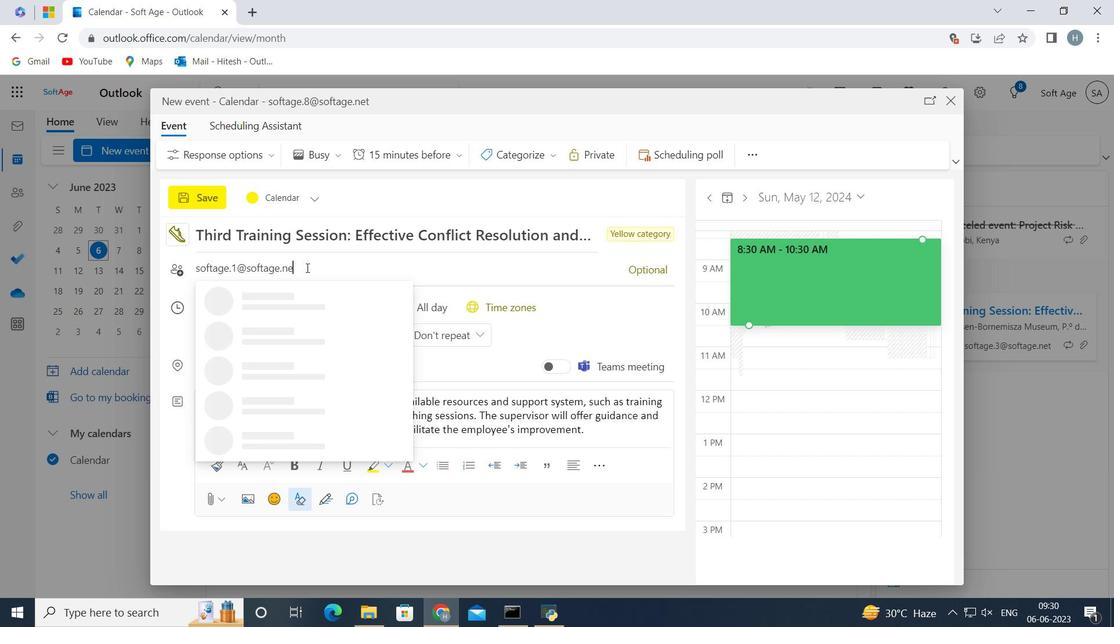 
Action: Mouse moved to (285, 307)
Screenshot: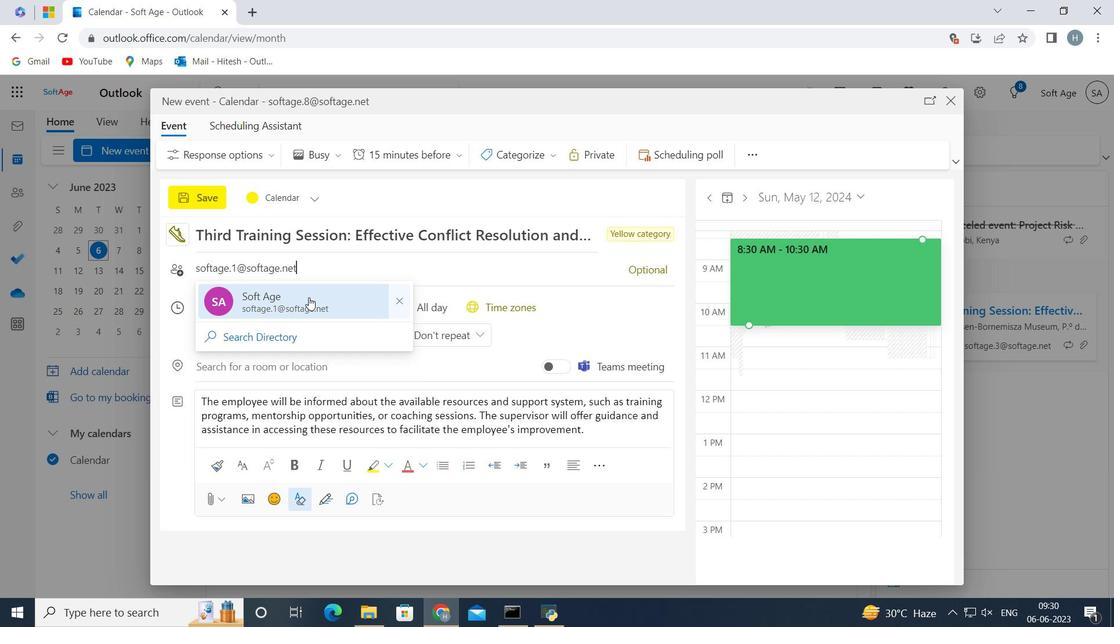 
Action: Mouse pressed left at (285, 307)
Screenshot: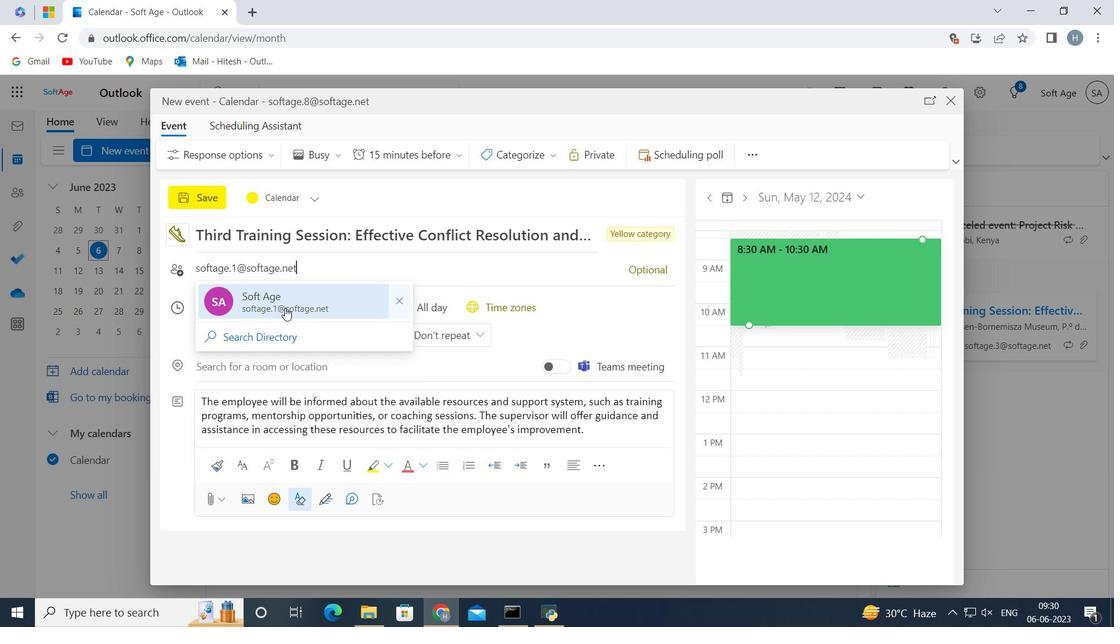 
Action: Mouse moved to (299, 279)
Screenshot: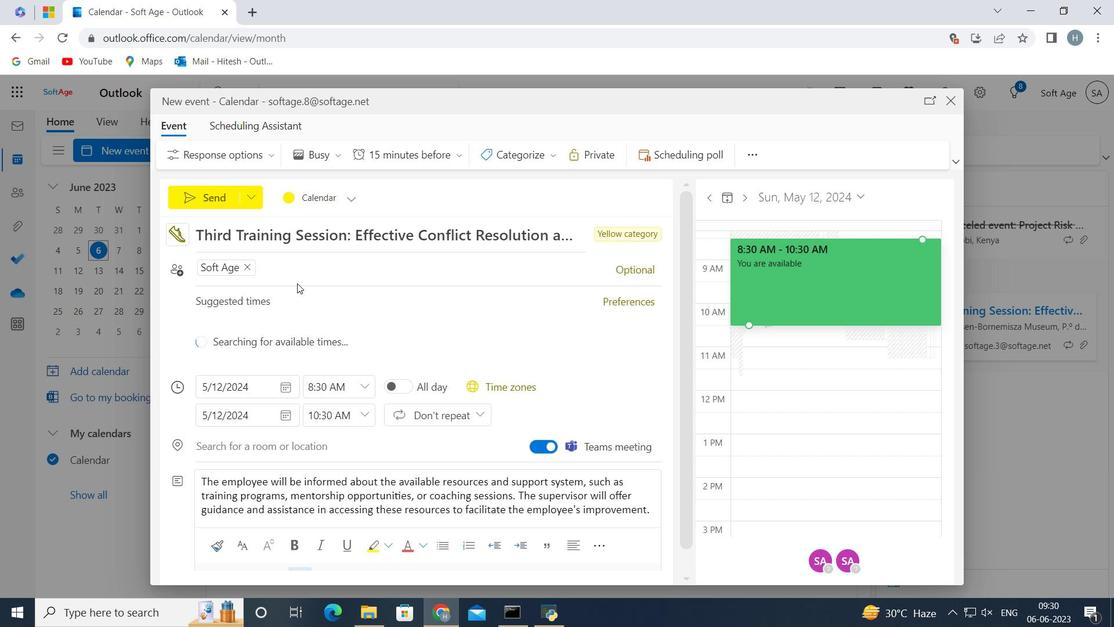 
Action: Key pressed softage.2<Key.shift>@softage.net
Screenshot: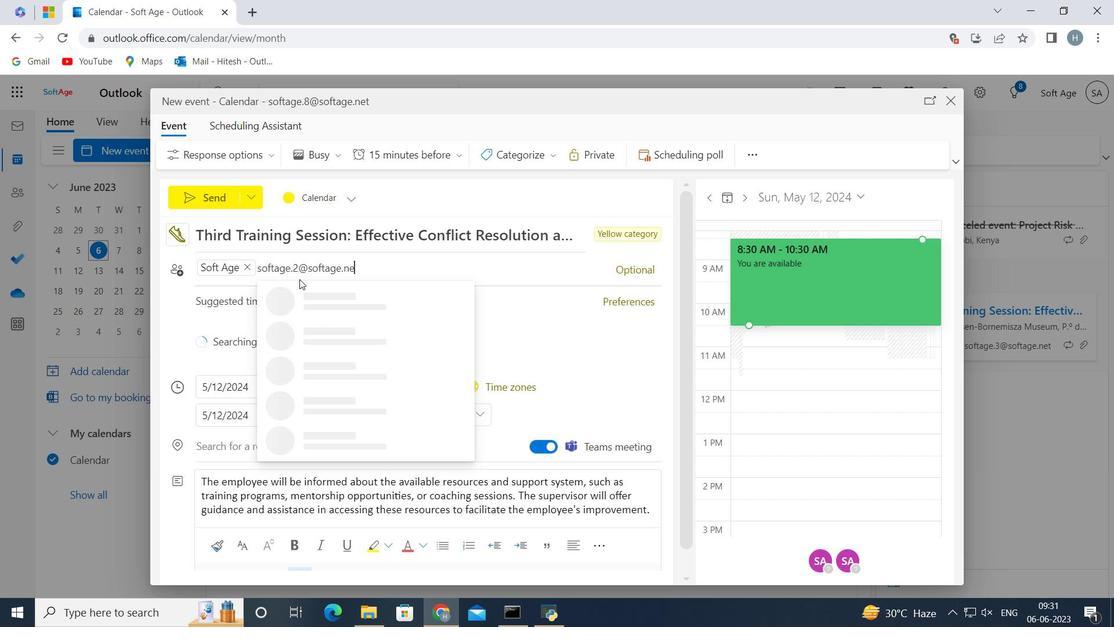 
Action: Mouse moved to (318, 293)
Screenshot: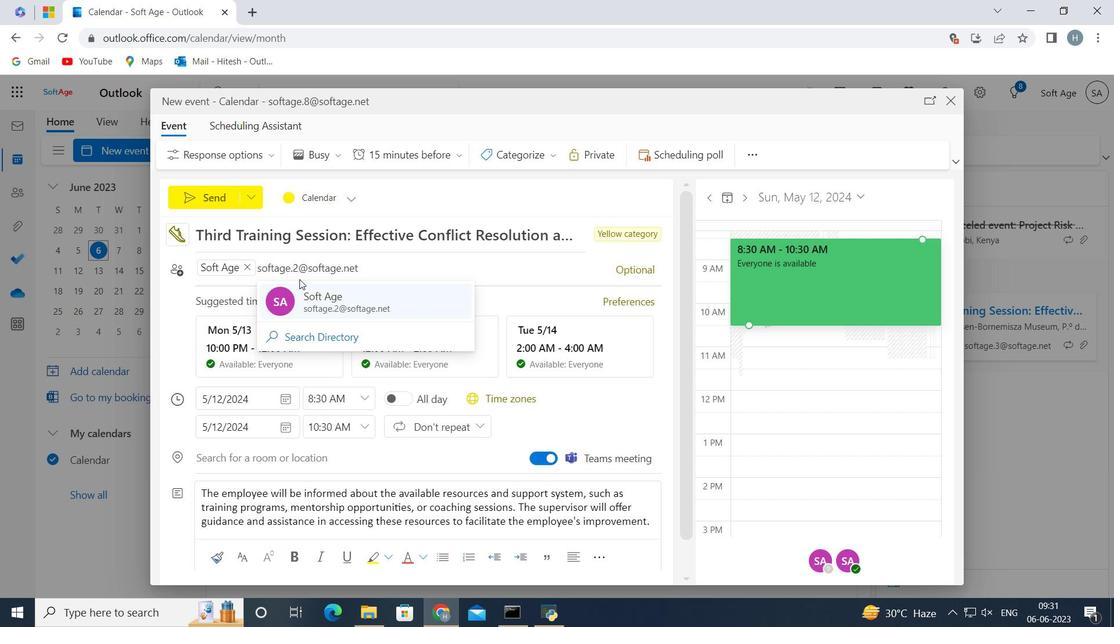 
Action: Mouse pressed left at (318, 293)
Screenshot: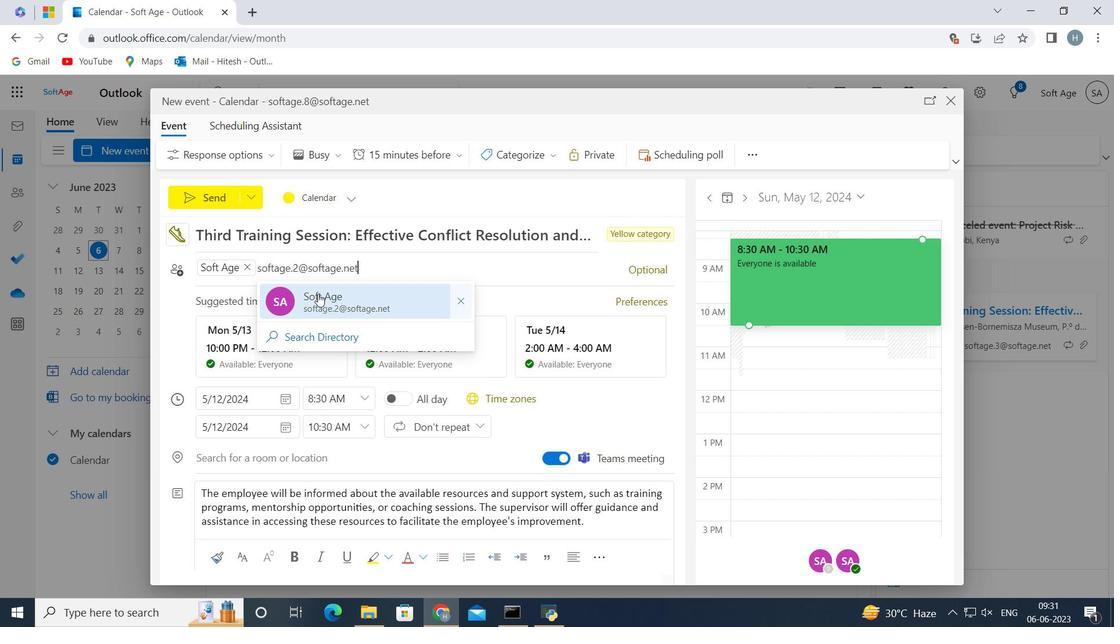 
Action: Mouse moved to (456, 152)
Screenshot: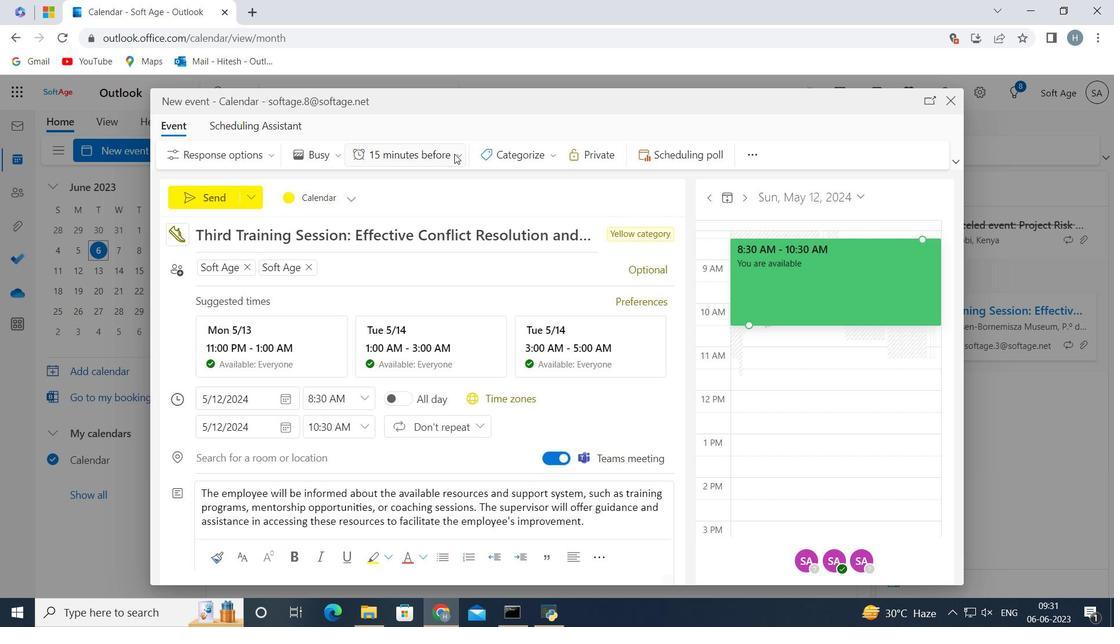 
Action: Mouse pressed left at (456, 152)
Screenshot: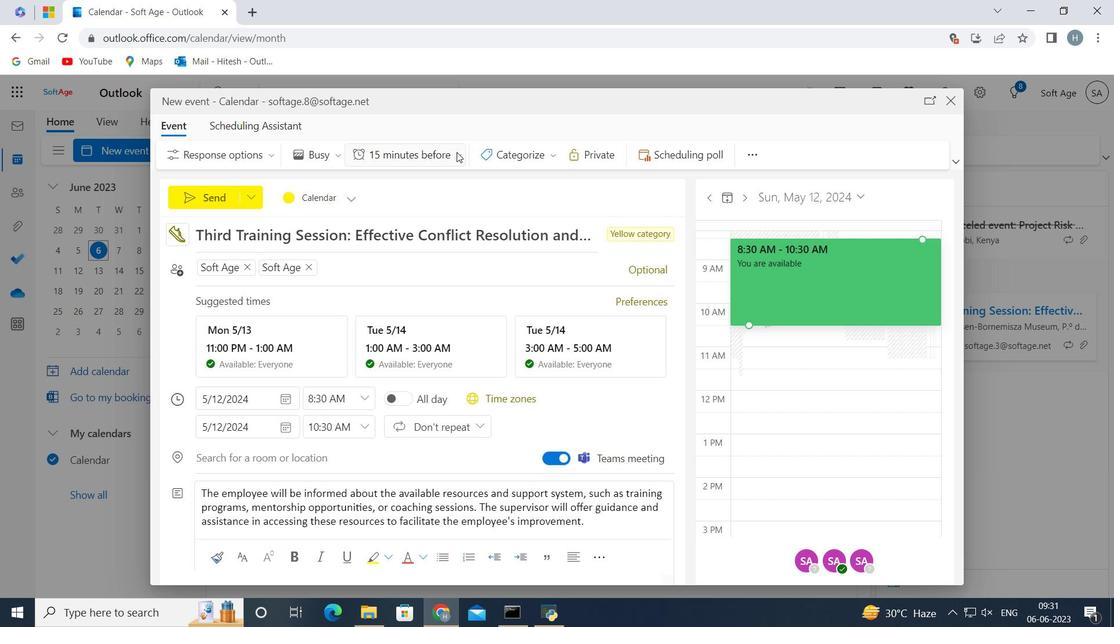 
Action: Mouse moved to (405, 442)
Screenshot: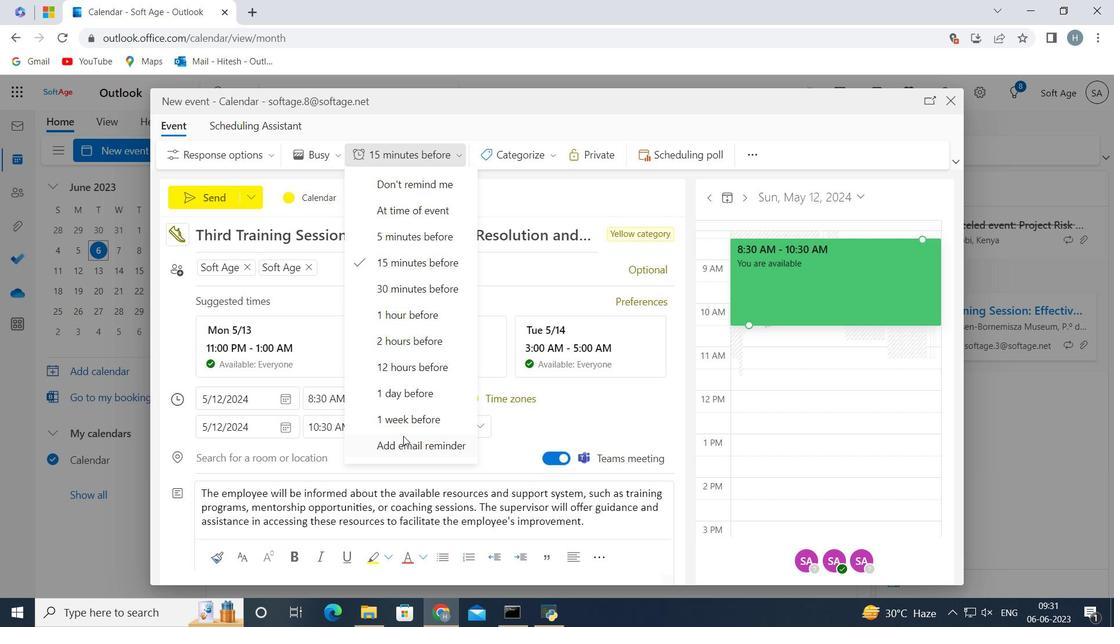 
Action: Mouse pressed left at (405, 442)
Screenshot: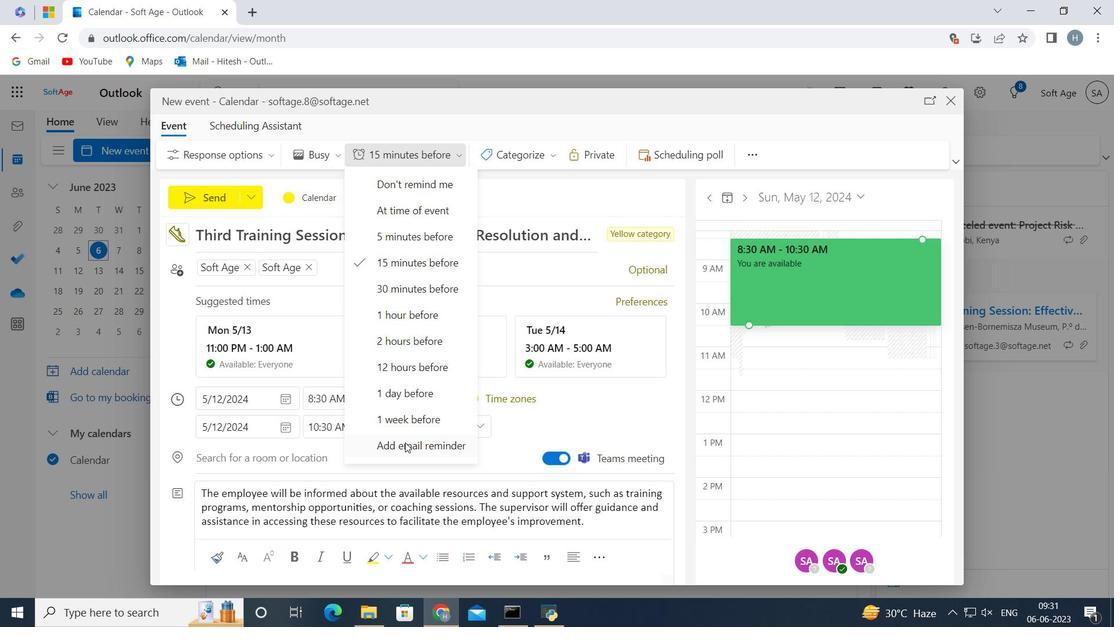 
Action: Mouse moved to (415, 243)
Screenshot: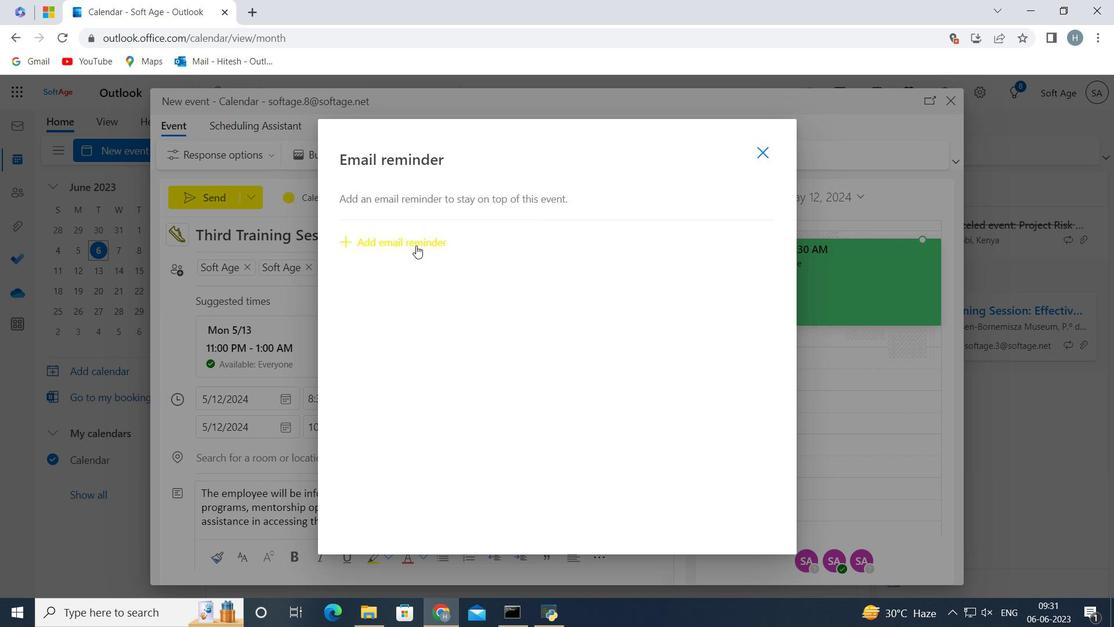 
Action: Mouse pressed left at (415, 243)
Screenshot: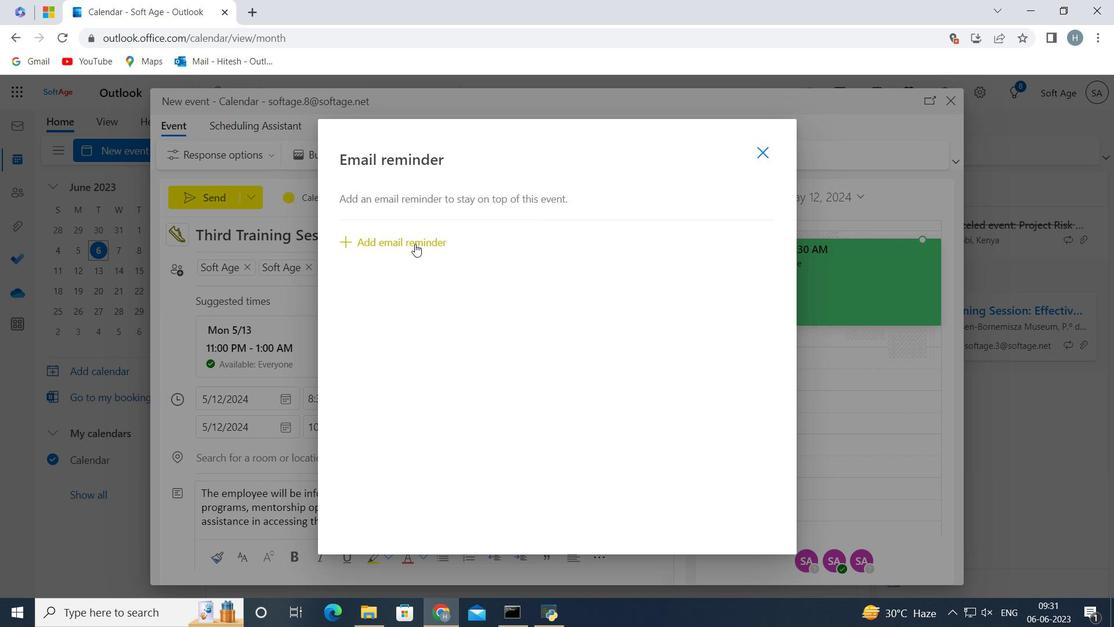 
Action: Mouse moved to (487, 233)
Screenshot: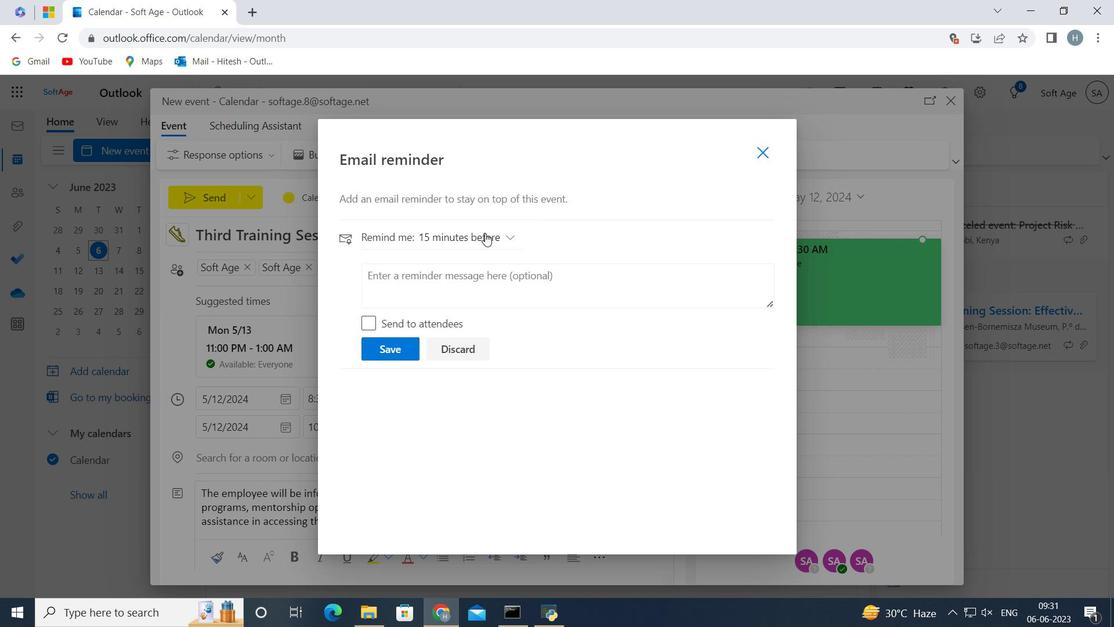 
Action: Mouse pressed left at (487, 233)
Screenshot: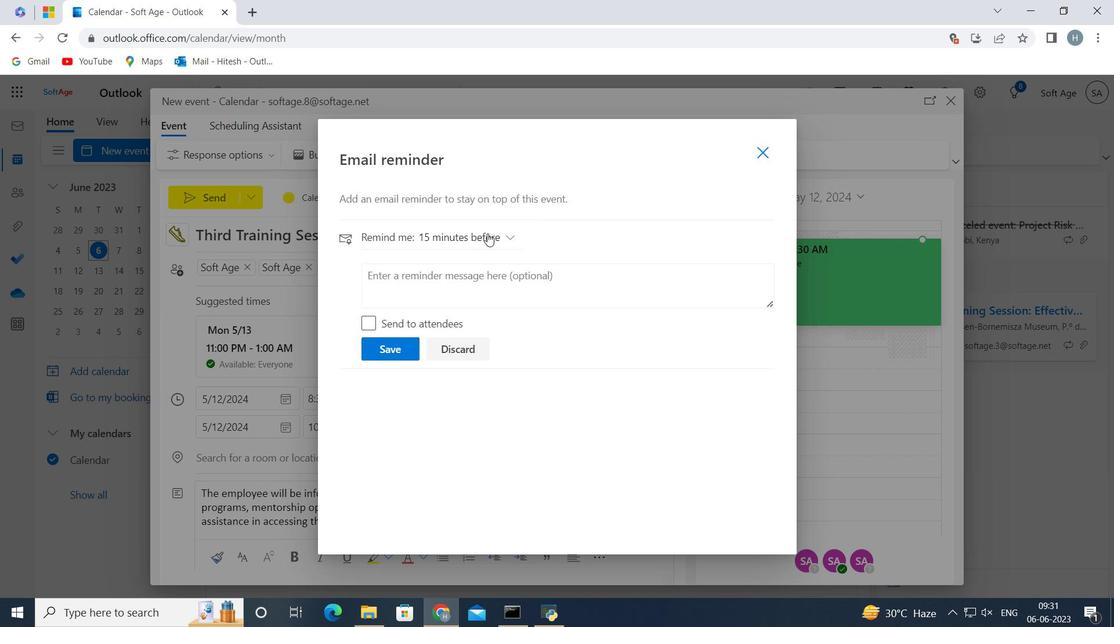 
Action: Mouse moved to (440, 495)
Screenshot: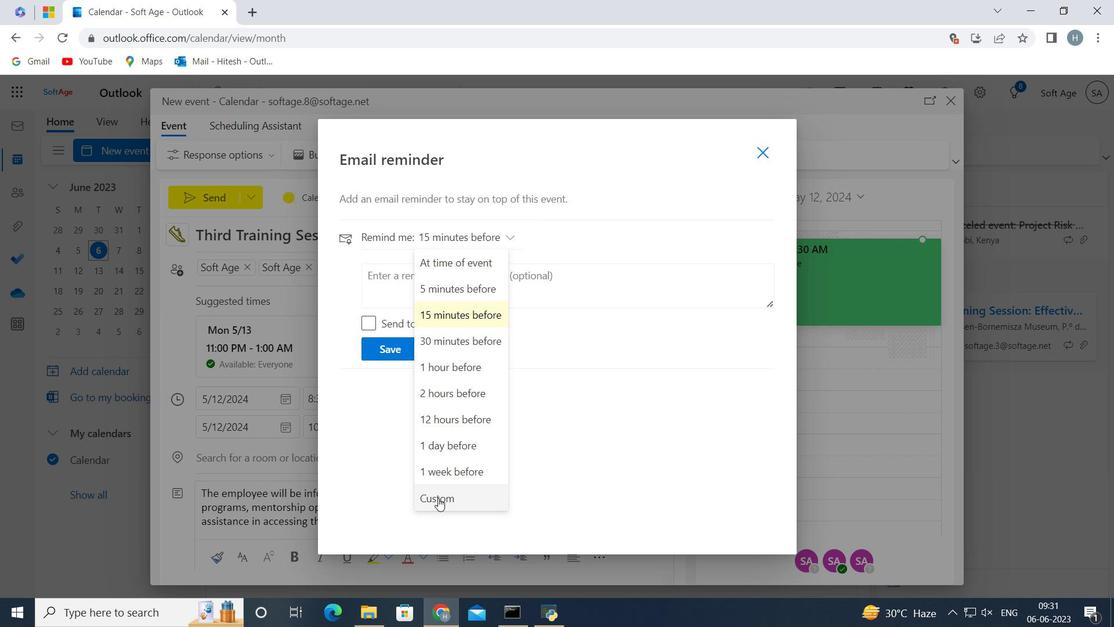 
Action: Mouse pressed left at (440, 495)
Screenshot: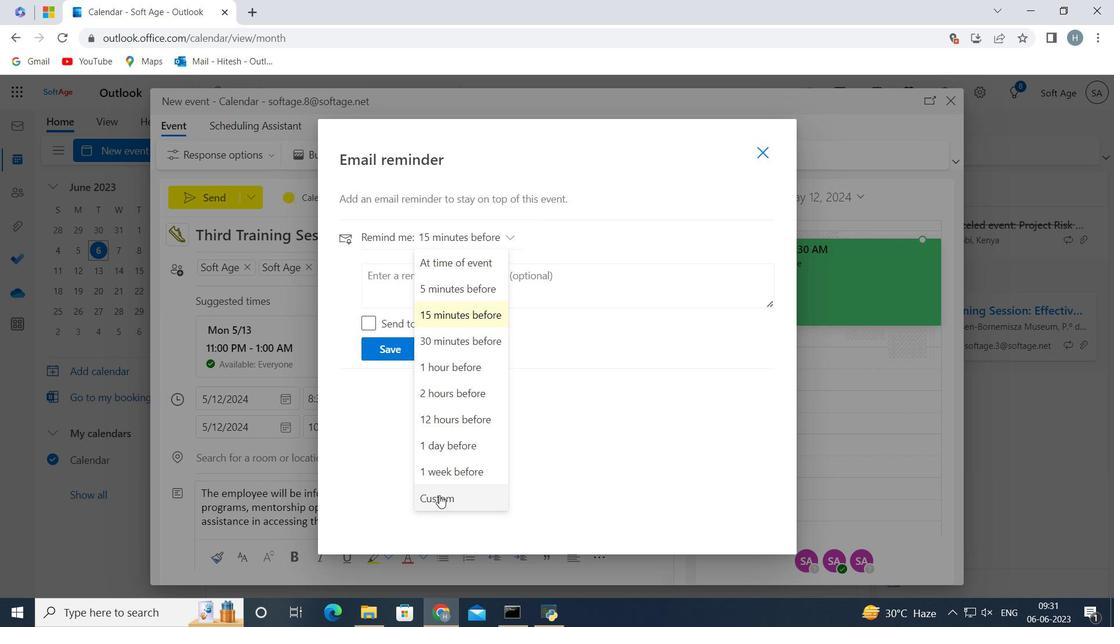 
Action: Mouse moved to (416, 315)
Screenshot: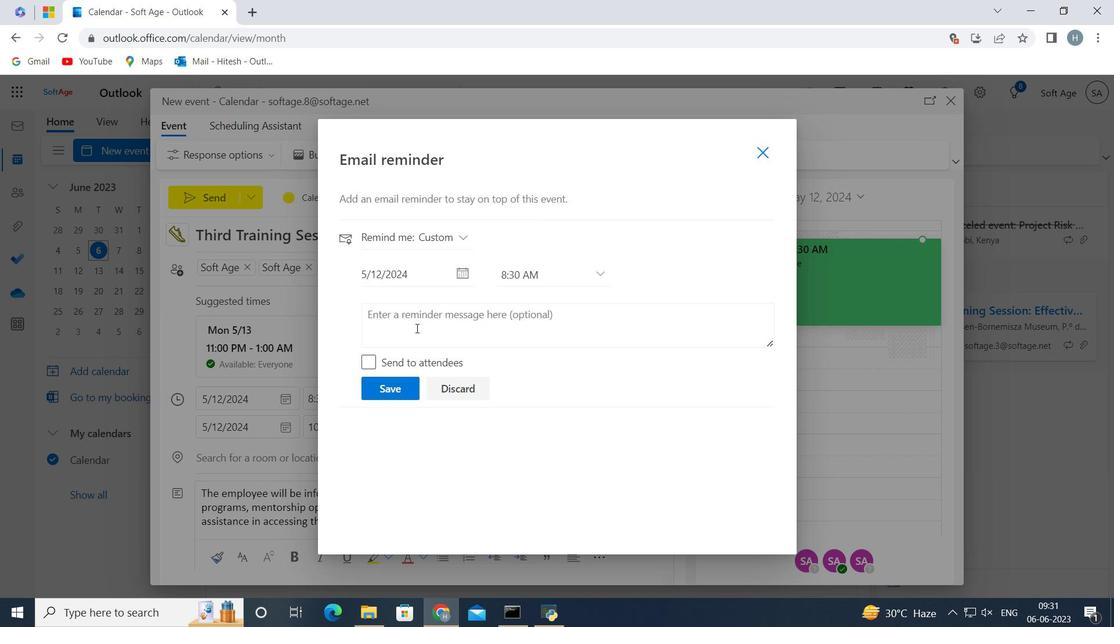 
Action: Mouse pressed left at (416, 315)
Screenshot: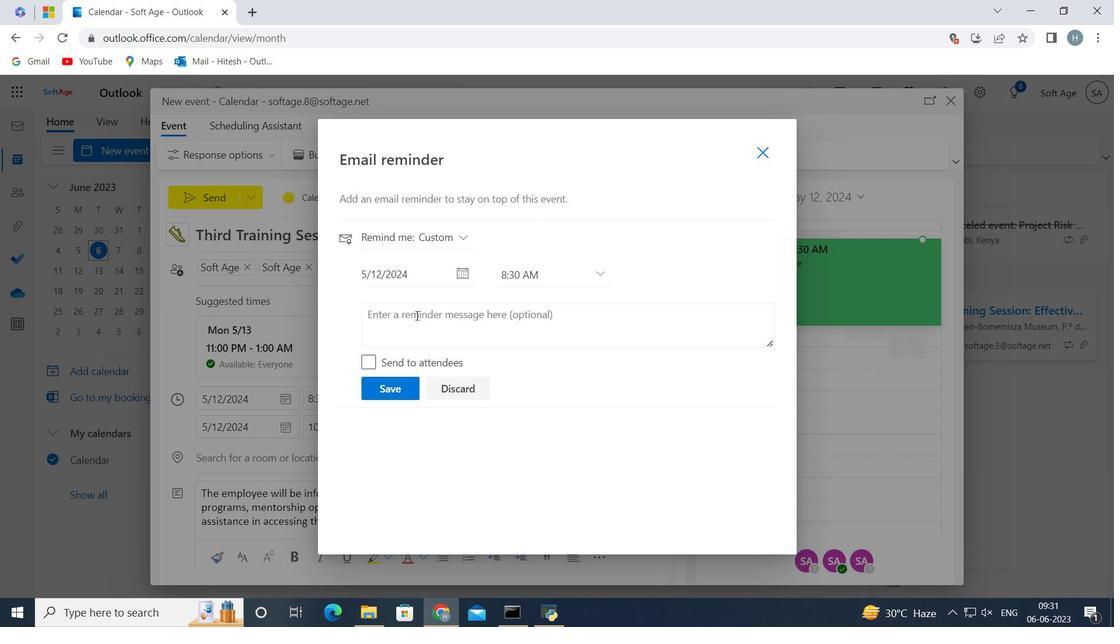 
Action: Key pressed 1330<Key.space>day<Key.space>before
Screenshot: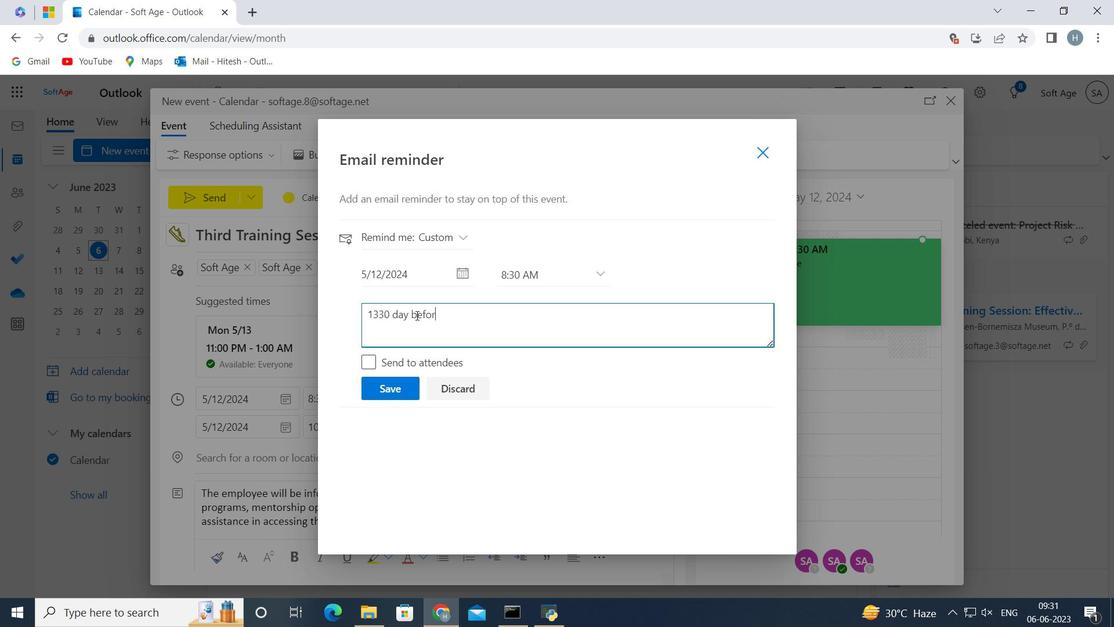 
Action: Mouse moved to (373, 387)
Screenshot: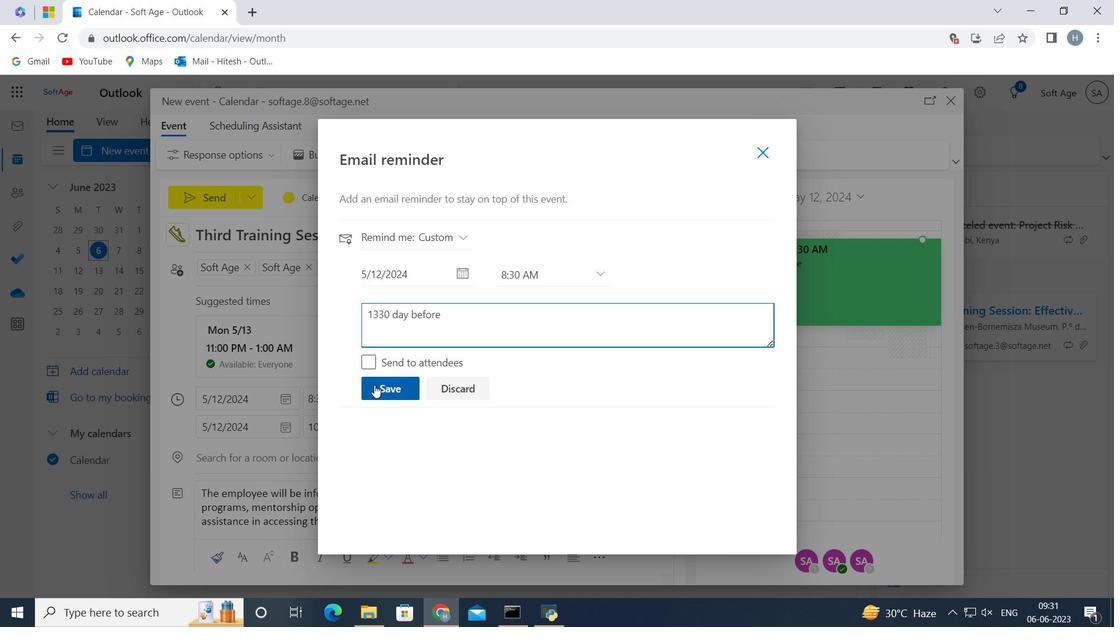 
Action: Mouse pressed left at (373, 387)
Screenshot: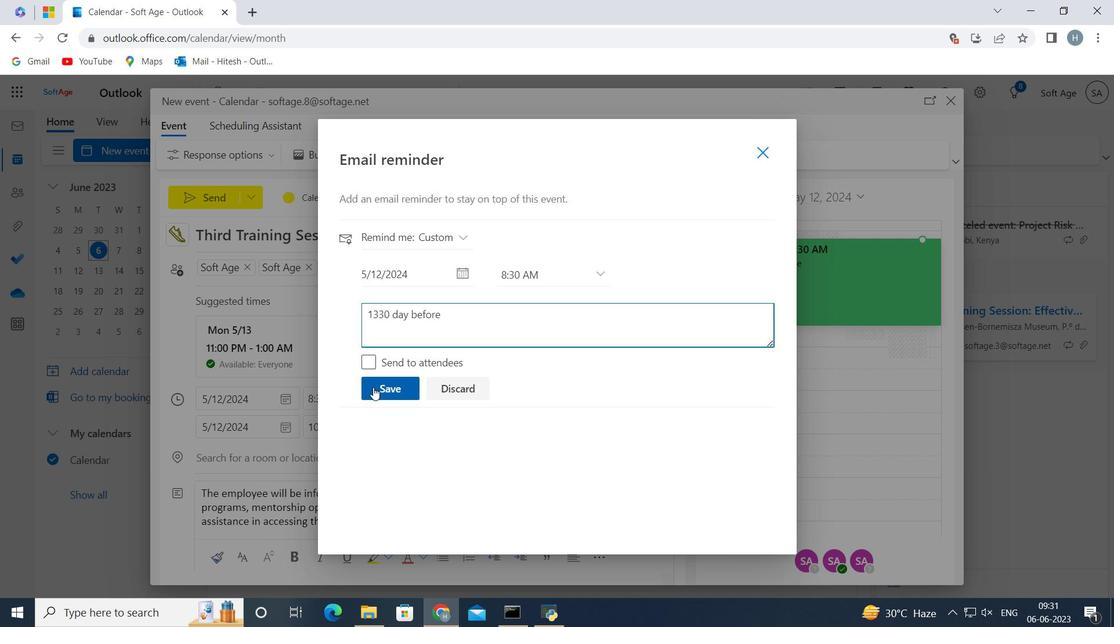
Action: Mouse moved to (763, 157)
Screenshot: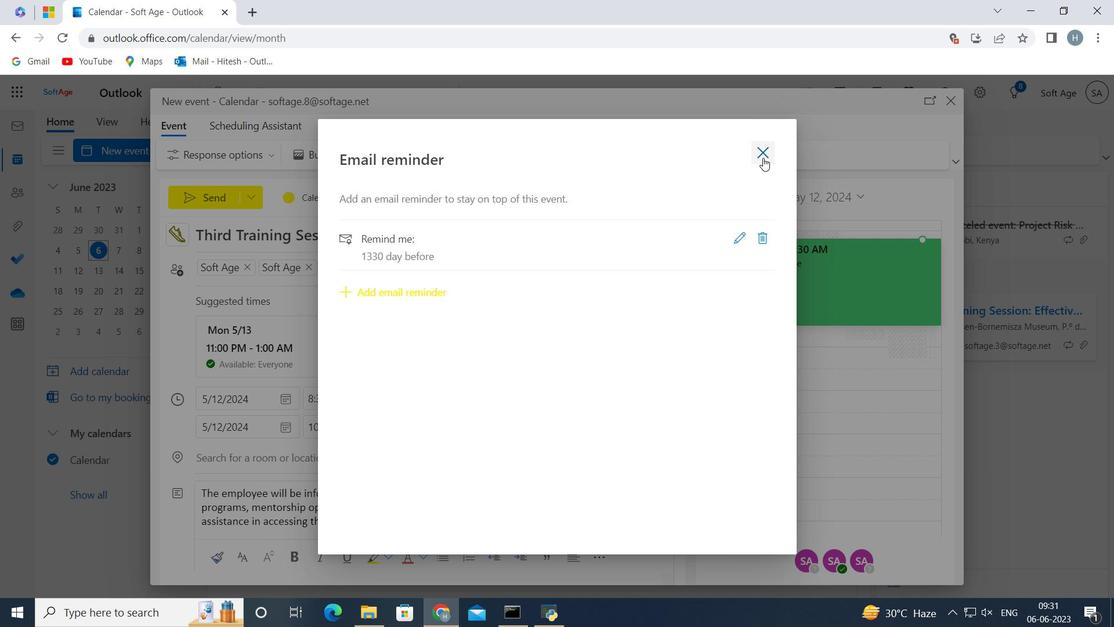 
Action: Mouse pressed left at (763, 157)
Screenshot: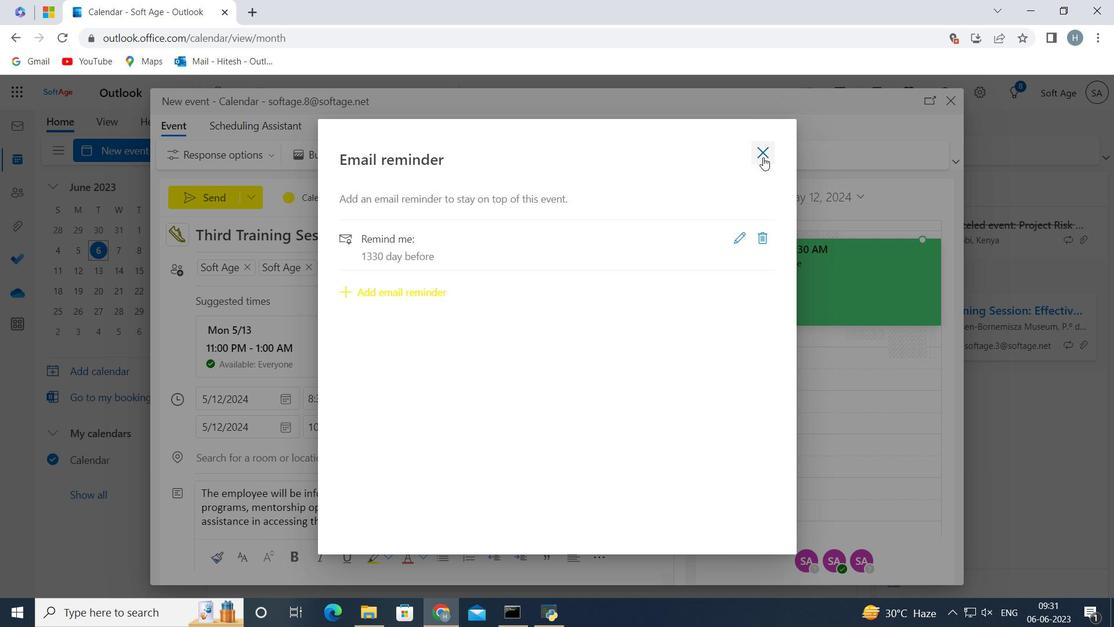 
Action: Mouse moved to (214, 199)
Screenshot: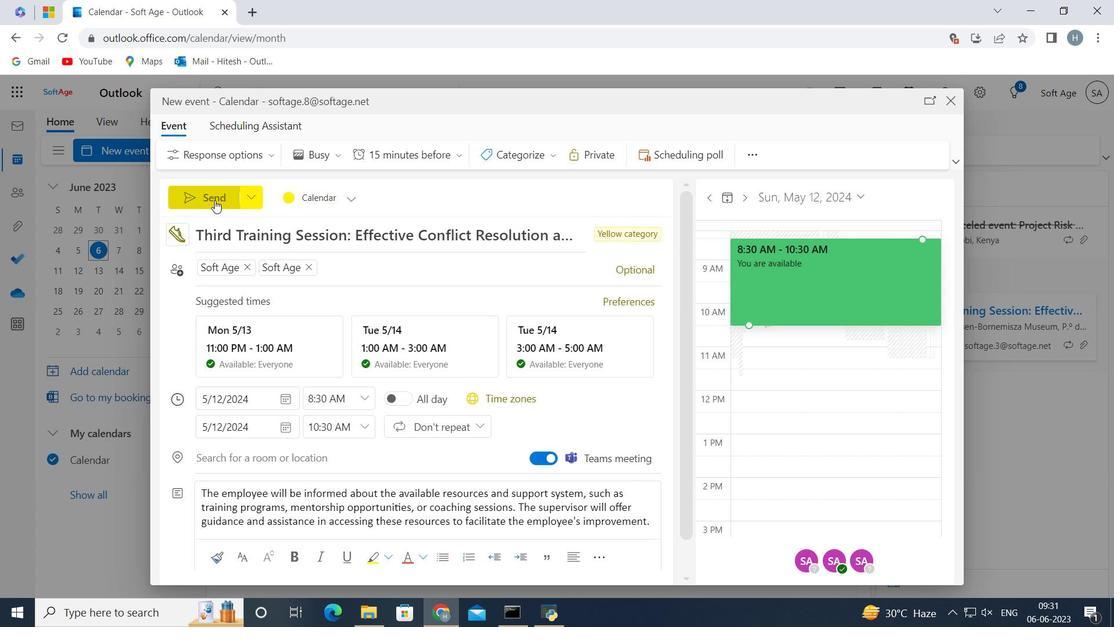 
Action: Mouse pressed left at (214, 199)
Screenshot: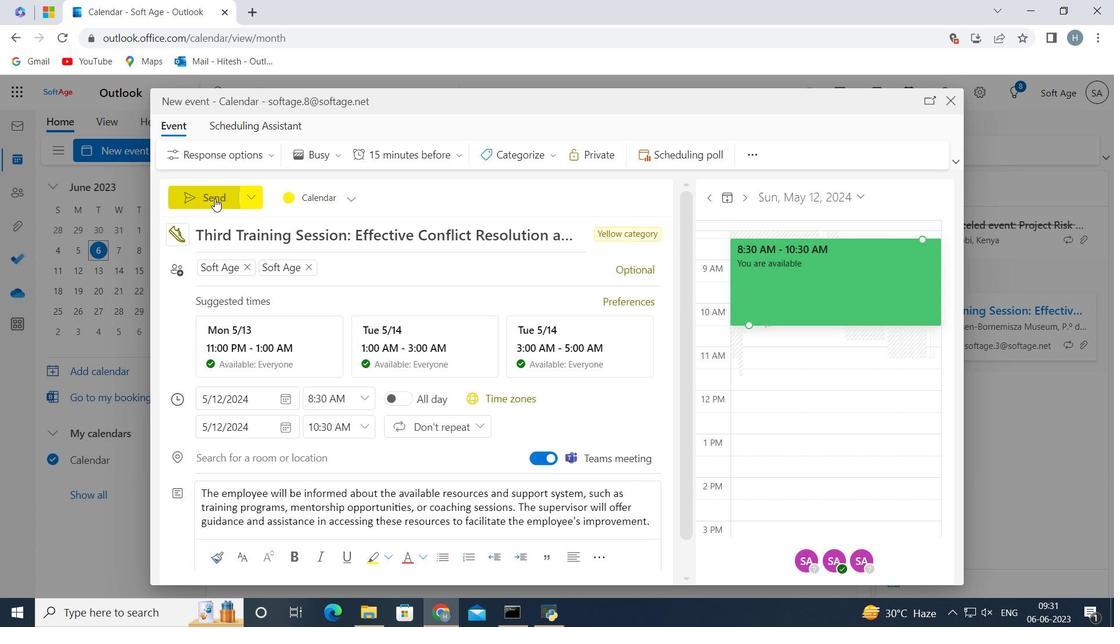 
Action: Mouse moved to (503, 292)
Screenshot: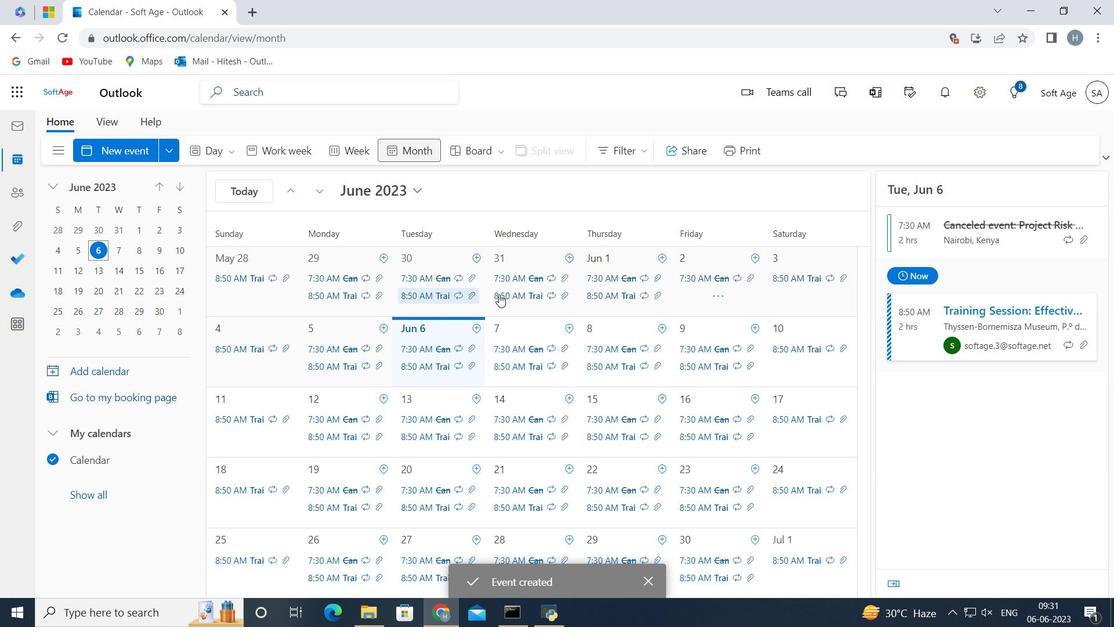 
